 Task: Add an event with the title Third Meeting with John, date '2023/11/03', time 8:50 AM to 10:50 AMand add a description: Participants will learn how to structure their presentations in a clear and logical manner. They will explore techniques for capturing audience attention, developing a compelling opening, organizing content effectively, and delivering a memorable closing., put the event into Blue category, logged in from the account softage.8@softage.netand send the event invitation to softage.9@softage.net and softage.10@softage.net. Set a reminder for the event 192 day before
Action: Mouse moved to (90, 131)
Screenshot: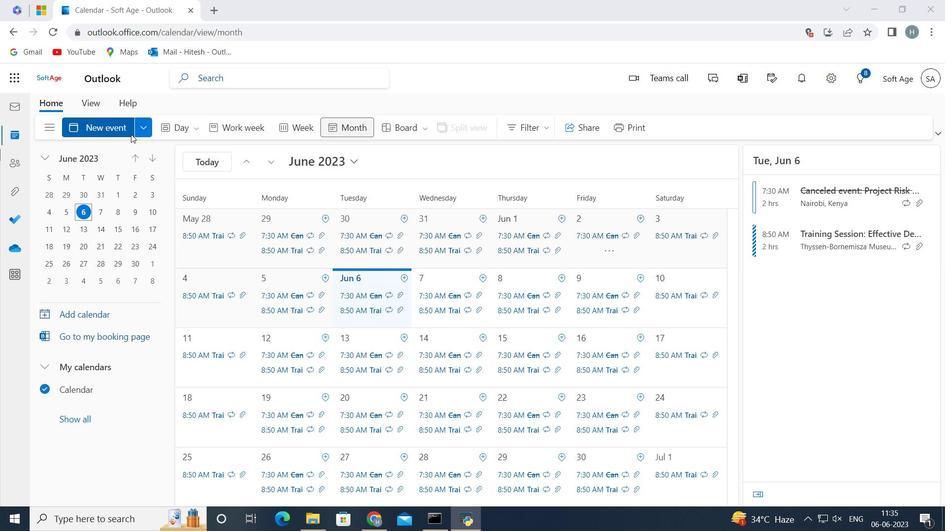 
Action: Mouse pressed left at (90, 131)
Screenshot: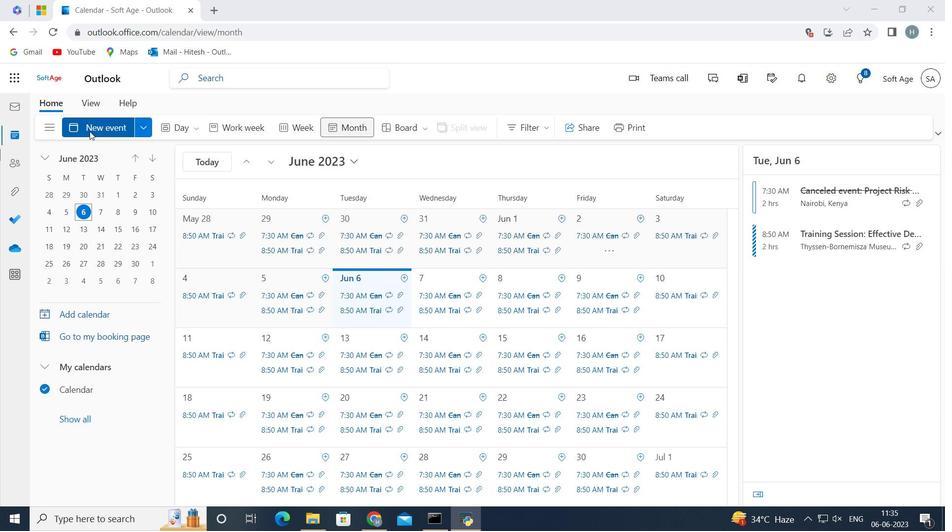 
Action: Mouse moved to (346, 211)
Screenshot: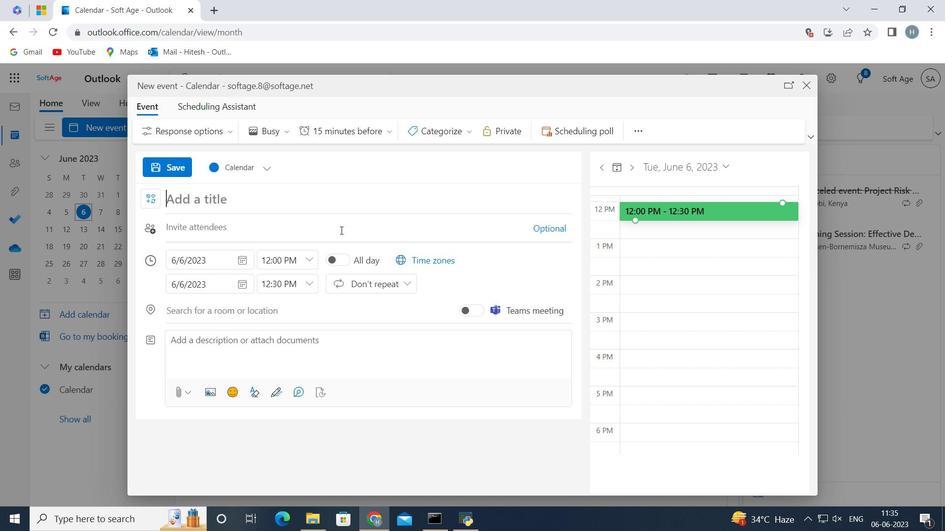 
Action: Mouse pressed left at (346, 211)
Screenshot: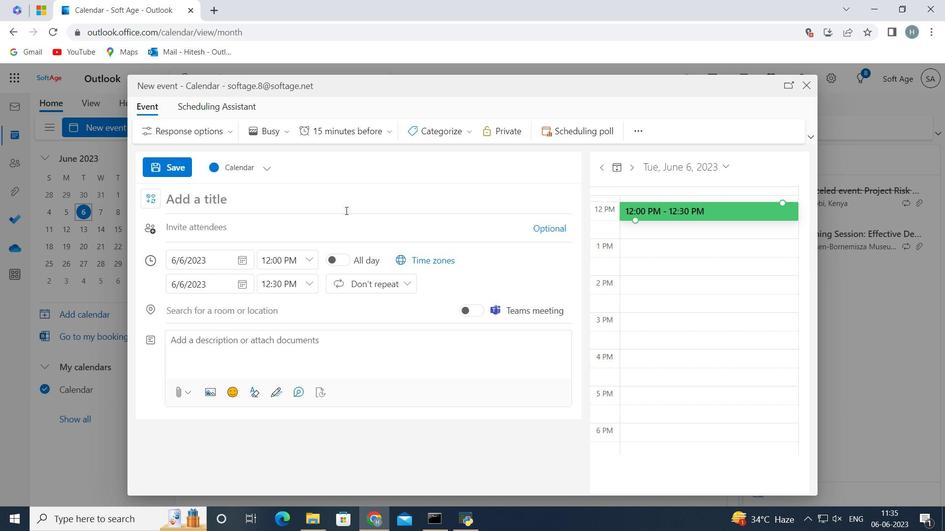 
Action: Mouse moved to (346, 210)
Screenshot: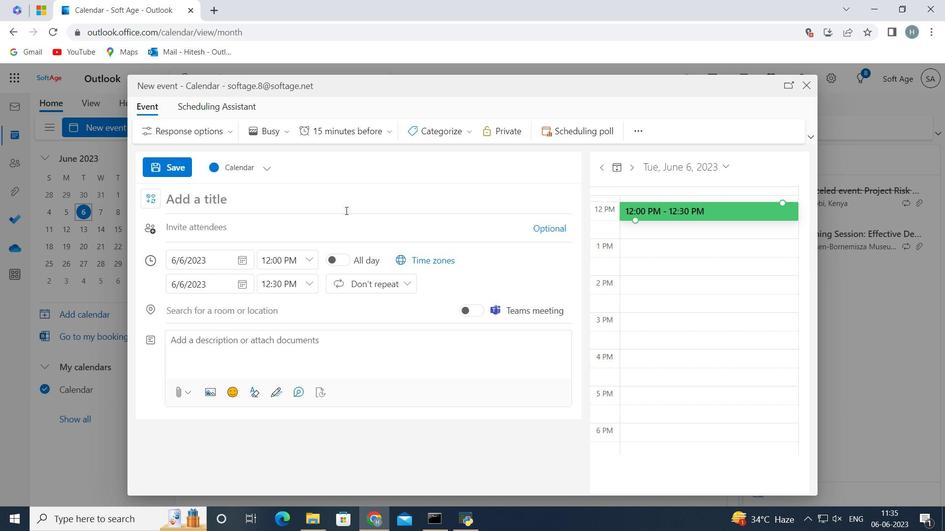 
Action: Key pressed <Key.shift>Third<Key.space><Key.shift>Meeting<Key.space>with<Key.space><Key.shift>John<Key.space>
Screenshot: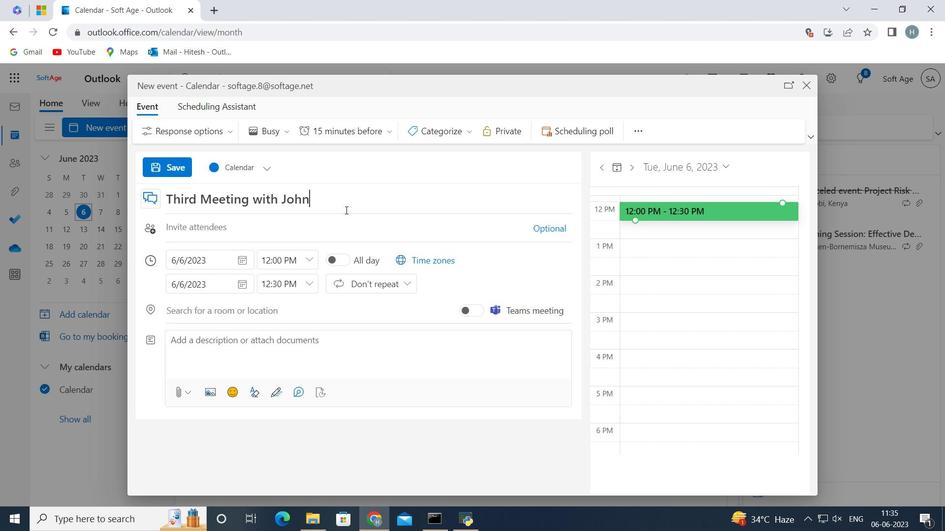 
Action: Mouse moved to (244, 255)
Screenshot: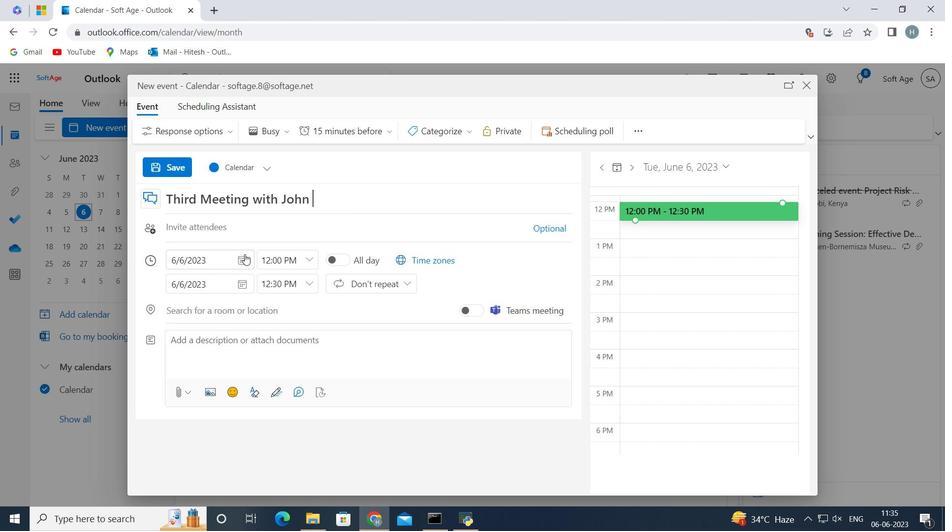 
Action: Mouse pressed left at (244, 255)
Screenshot: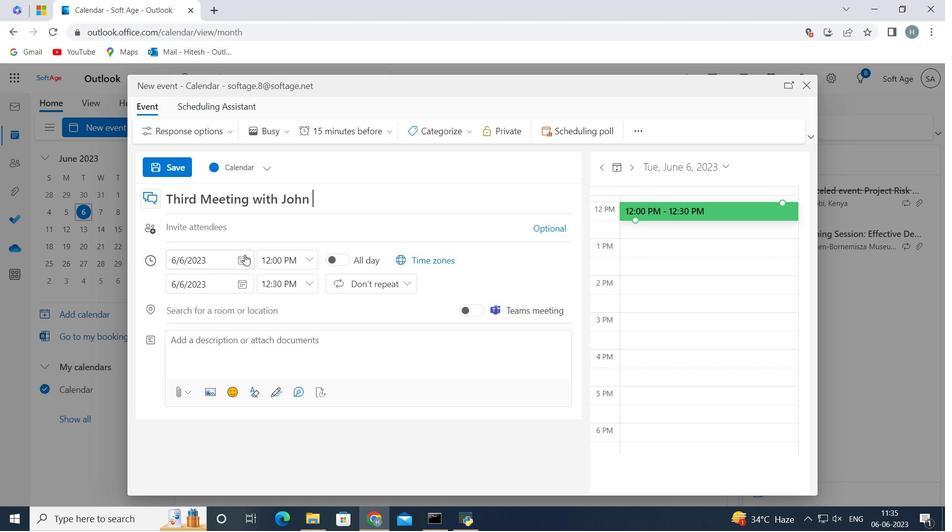 
Action: Mouse moved to (242, 286)
Screenshot: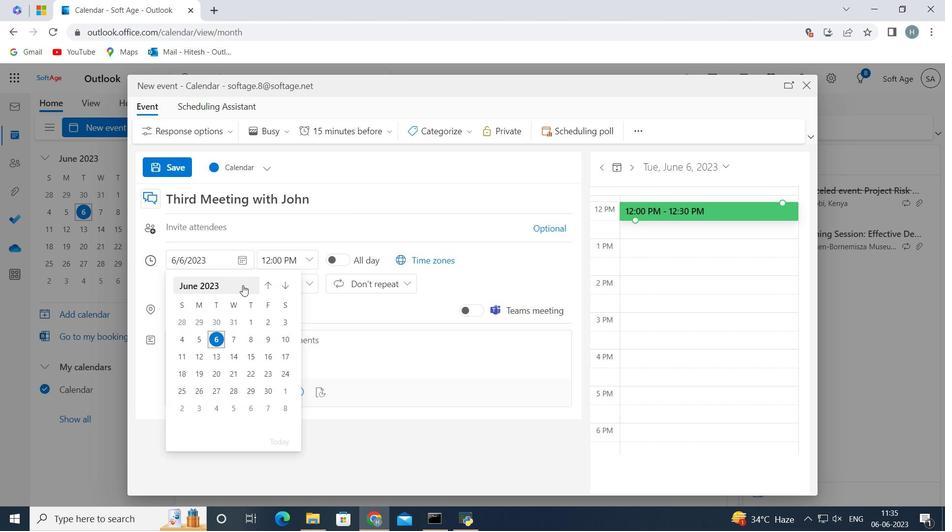 
Action: Mouse pressed left at (242, 286)
Screenshot: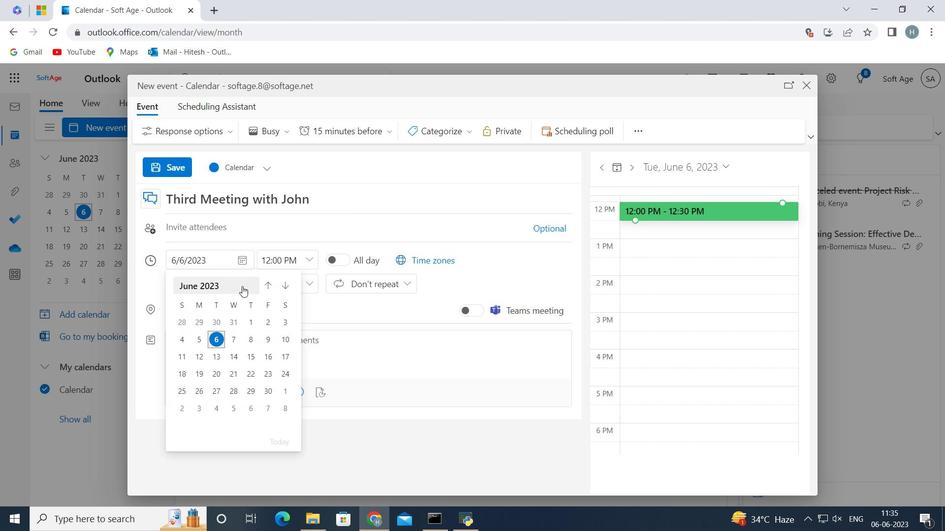 
Action: Mouse pressed left at (242, 286)
Screenshot: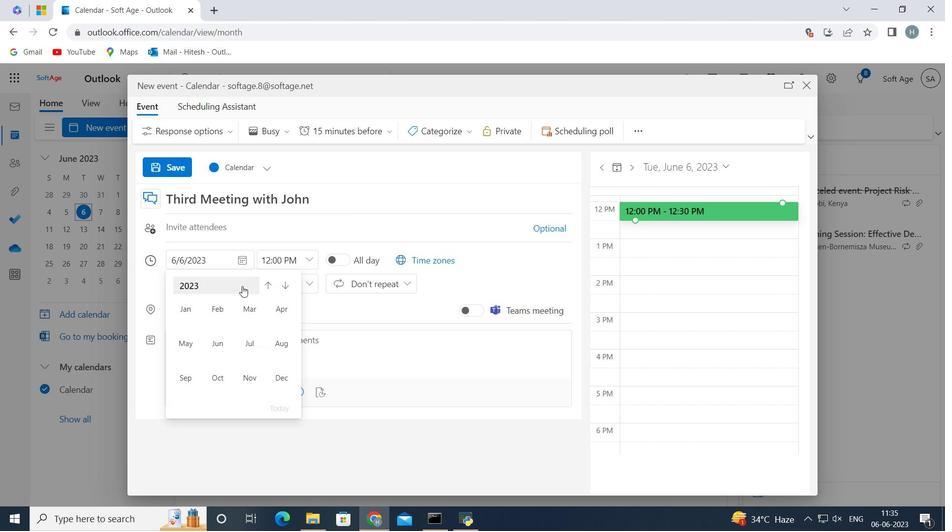 
Action: Mouse moved to (276, 315)
Screenshot: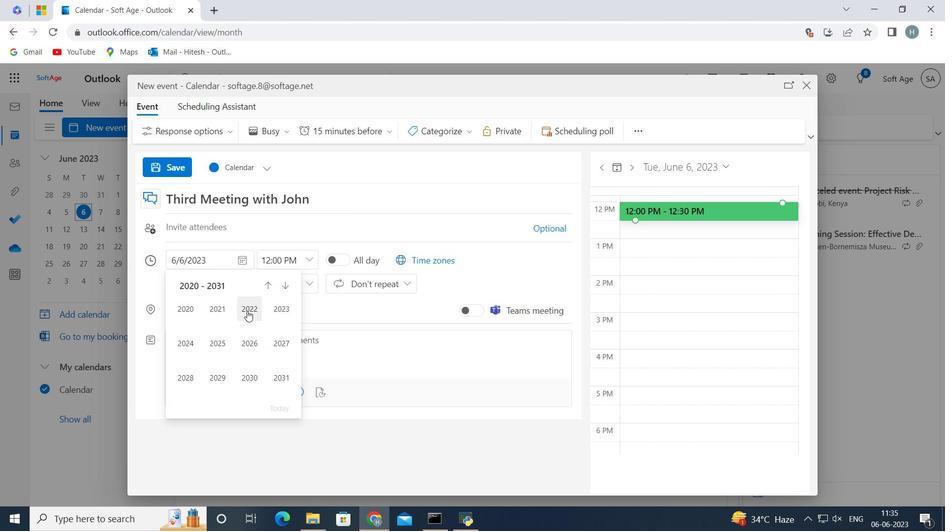 
Action: Mouse pressed left at (276, 315)
Screenshot: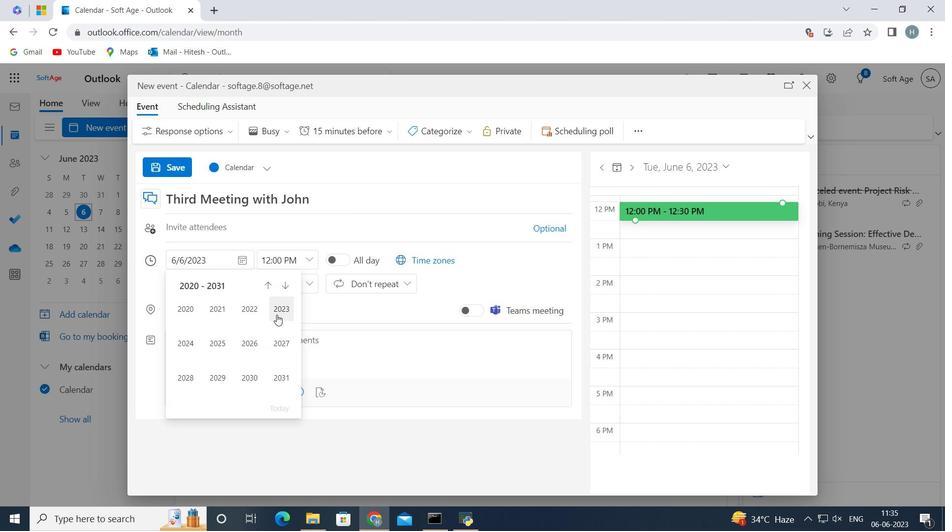 
Action: Mouse moved to (250, 380)
Screenshot: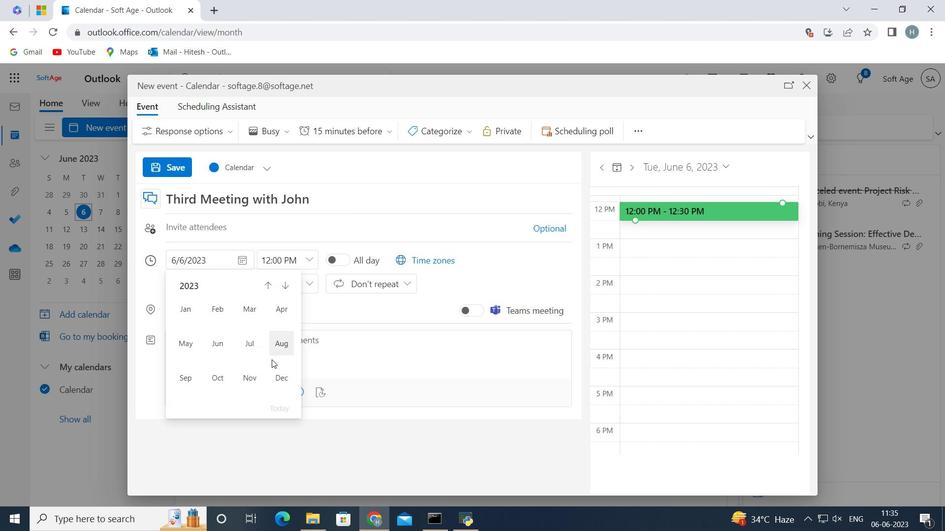 
Action: Mouse pressed left at (250, 380)
Screenshot: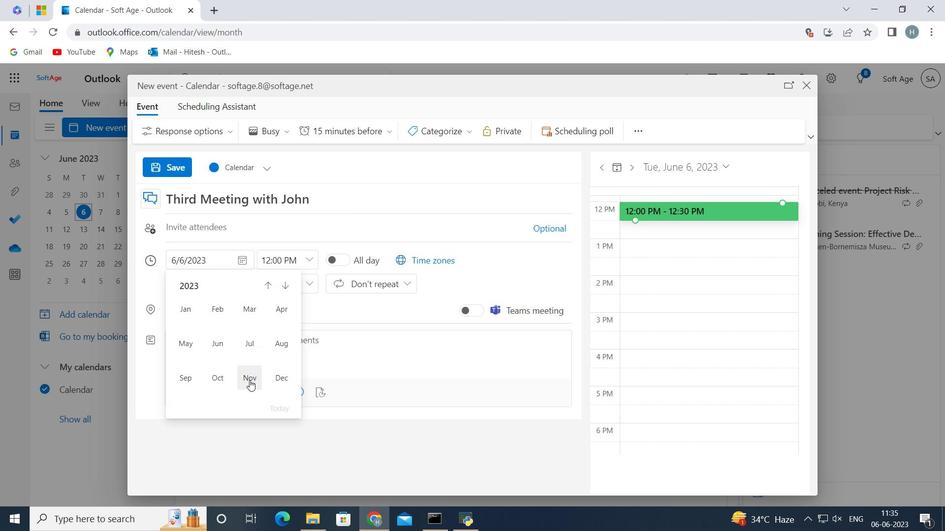 
Action: Mouse moved to (271, 324)
Screenshot: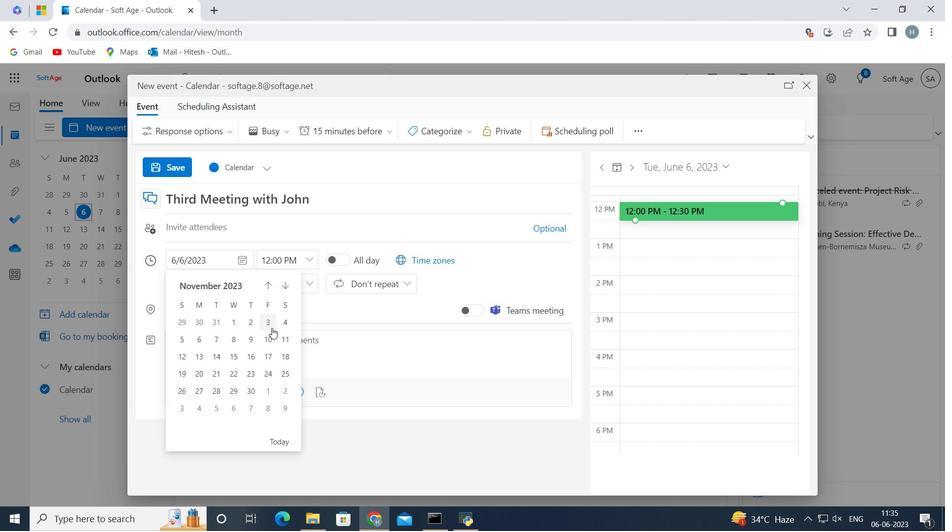 
Action: Mouse pressed left at (271, 324)
Screenshot: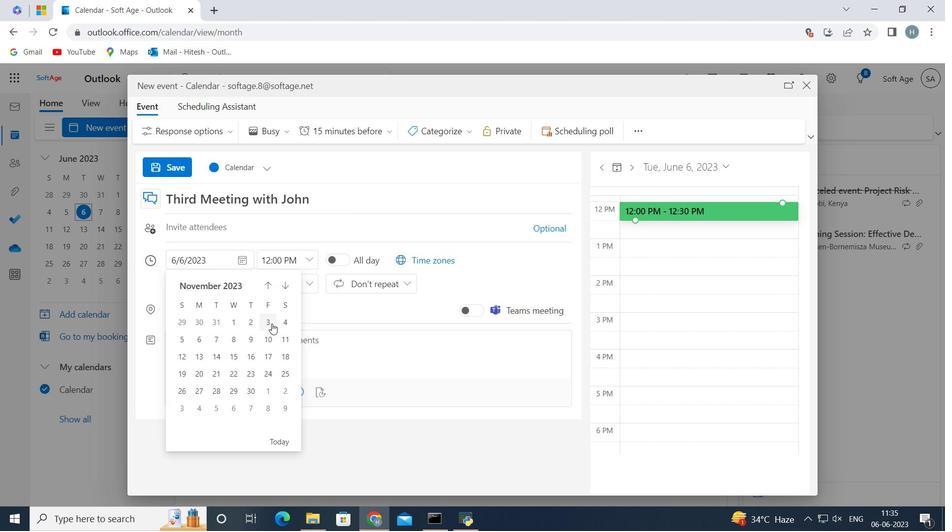 
Action: Mouse moved to (309, 261)
Screenshot: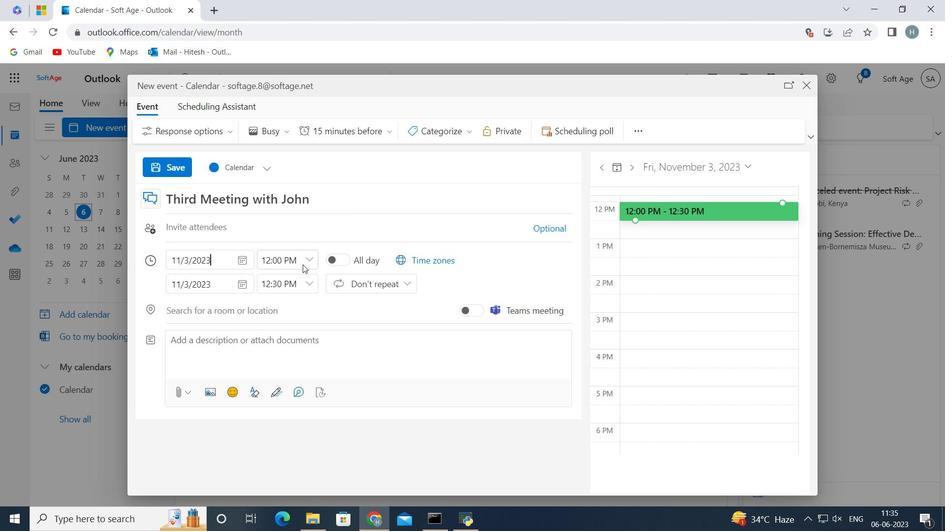 
Action: Mouse pressed left at (309, 261)
Screenshot: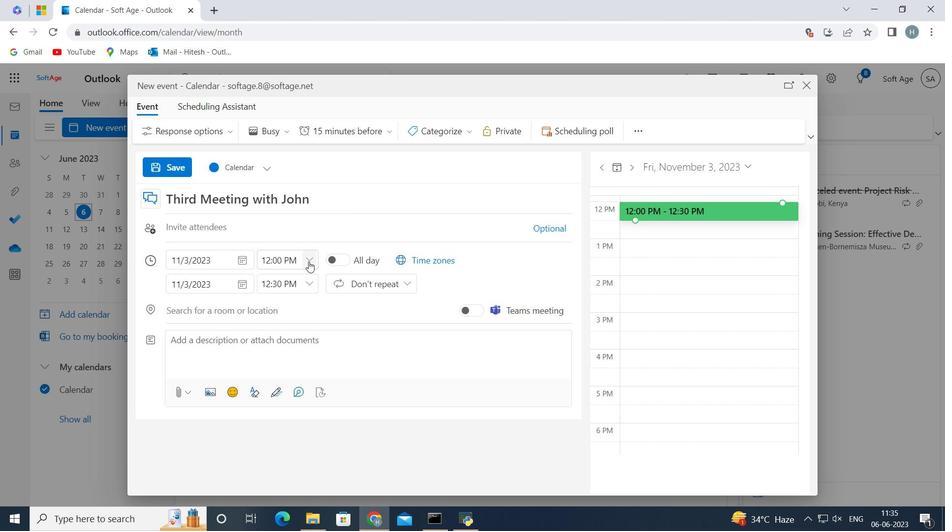 
Action: Mouse moved to (297, 319)
Screenshot: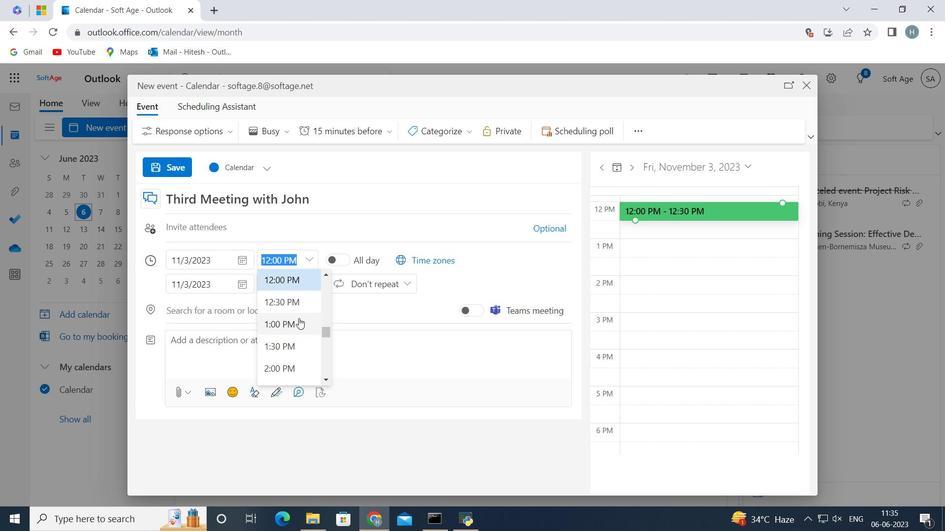 
Action: Mouse scrolled (297, 319) with delta (0, 0)
Screenshot: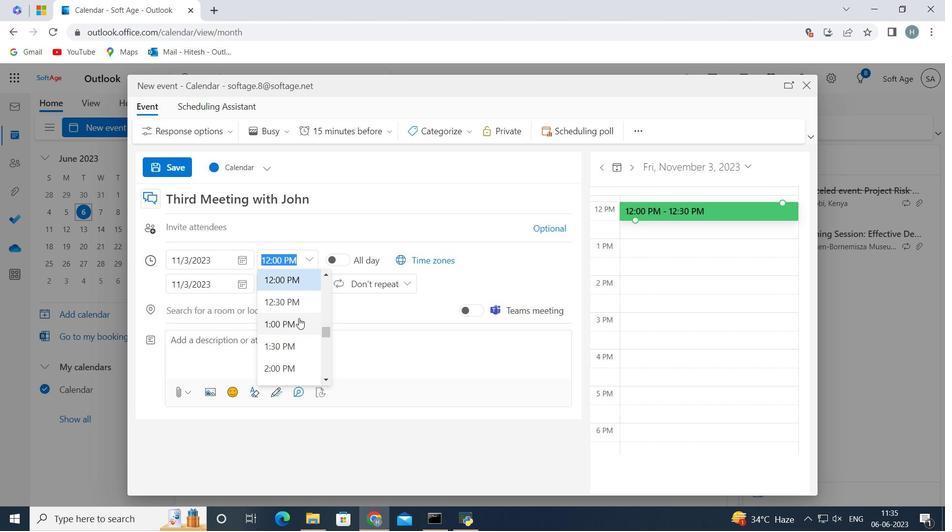 
Action: Mouse scrolled (297, 319) with delta (0, 0)
Screenshot: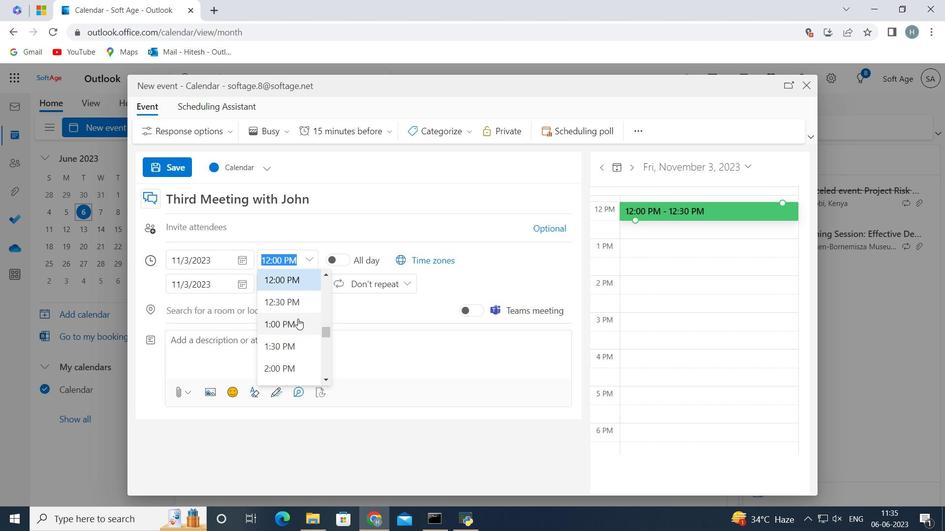 
Action: Mouse scrolled (297, 319) with delta (0, 0)
Screenshot: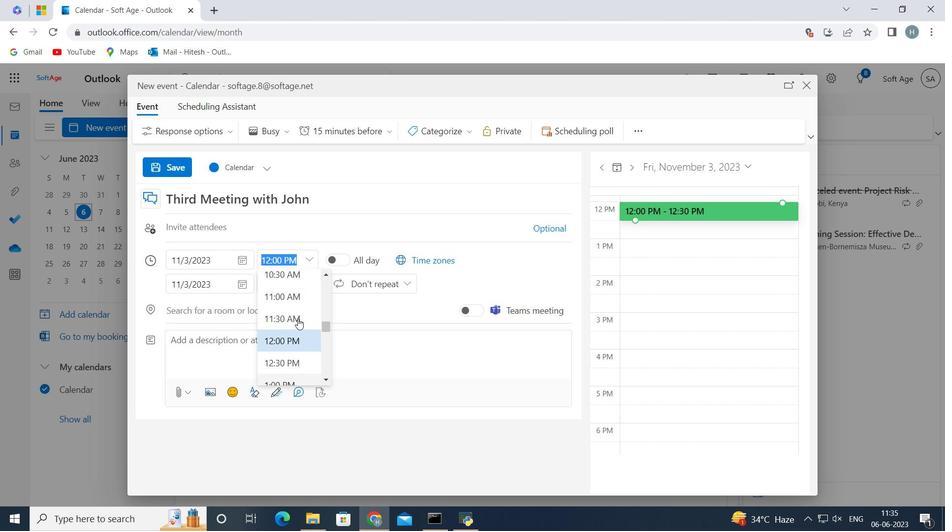 
Action: Mouse moved to (274, 306)
Screenshot: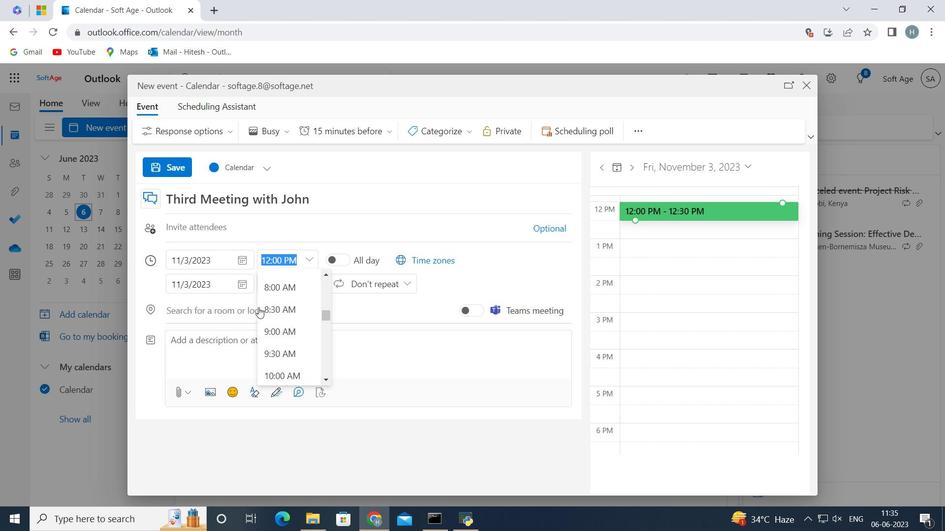 
Action: Mouse pressed left at (274, 306)
Screenshot: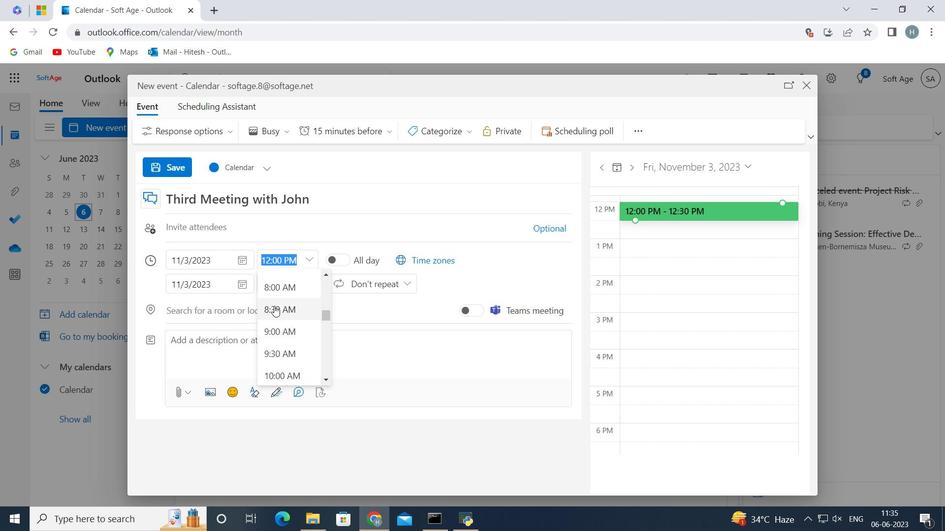 
Action: Mouse moved to (276, 256)
Screenshot: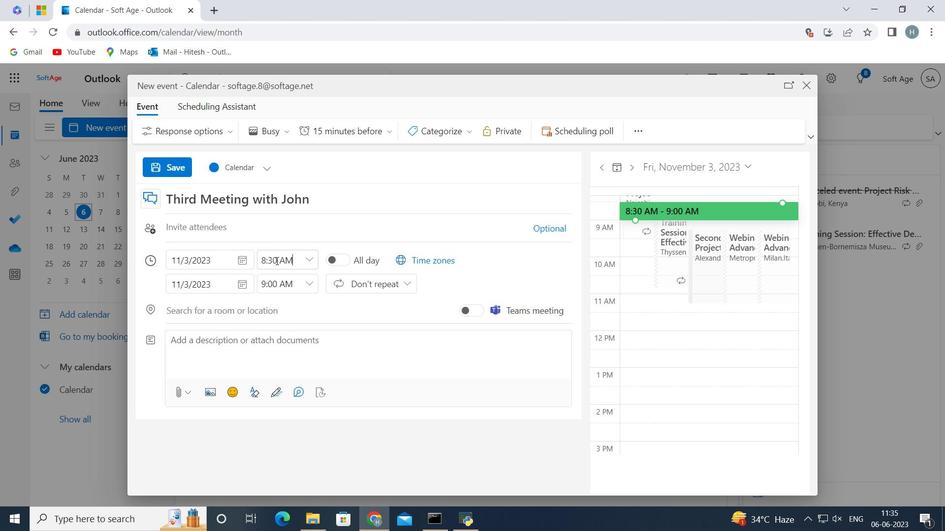 
Action: Mouse pressed left at (276, 256)
Screenshot: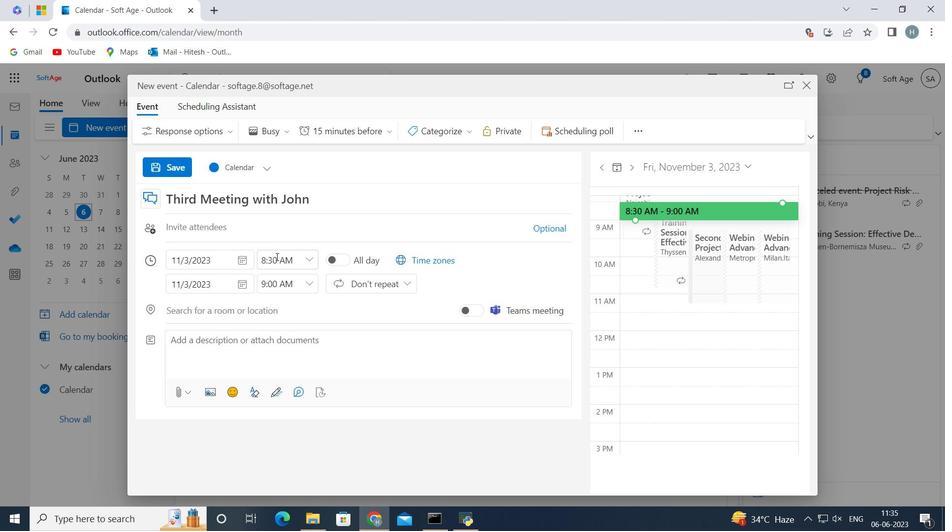 
Action: Mouse moved to (275, 256)
Screenshot: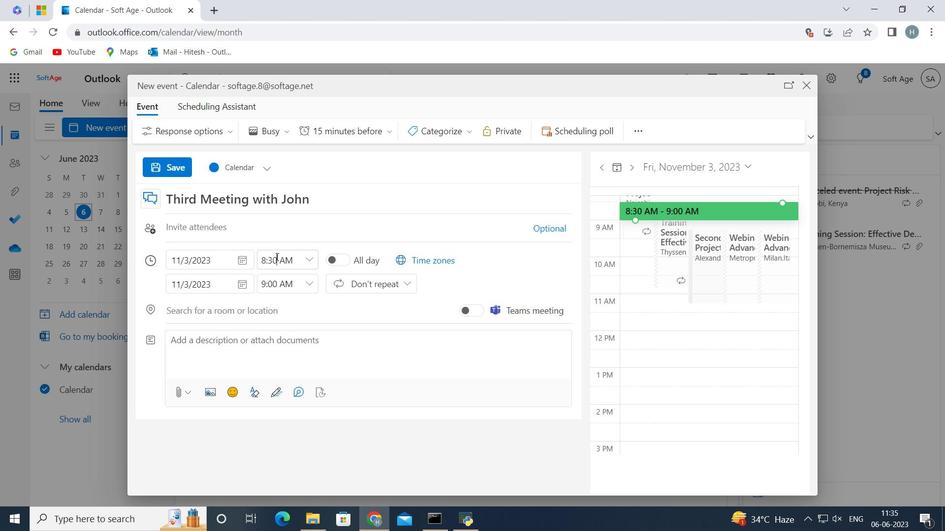 
Action: Key pressed <Key.backspace><Key.backspace>50
Screenshot: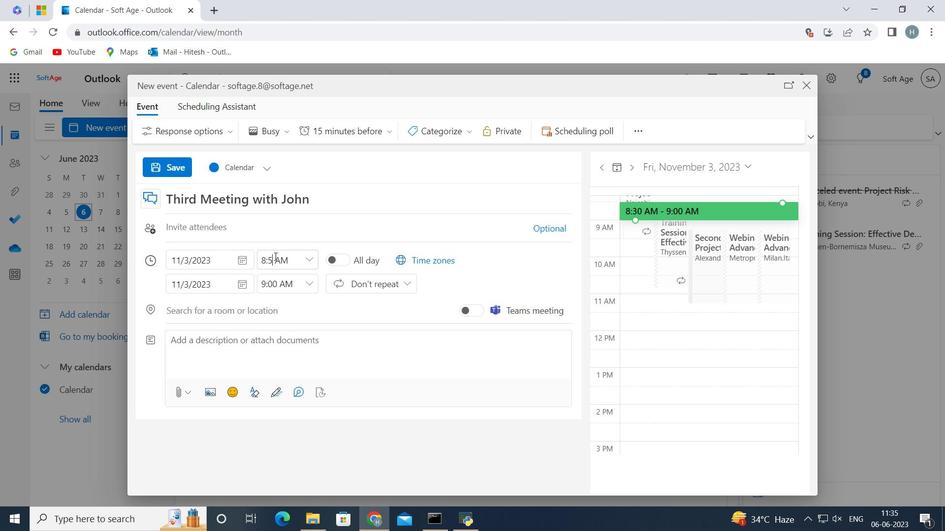 
Action: Mouse moved to (308, 280)
Screenshot: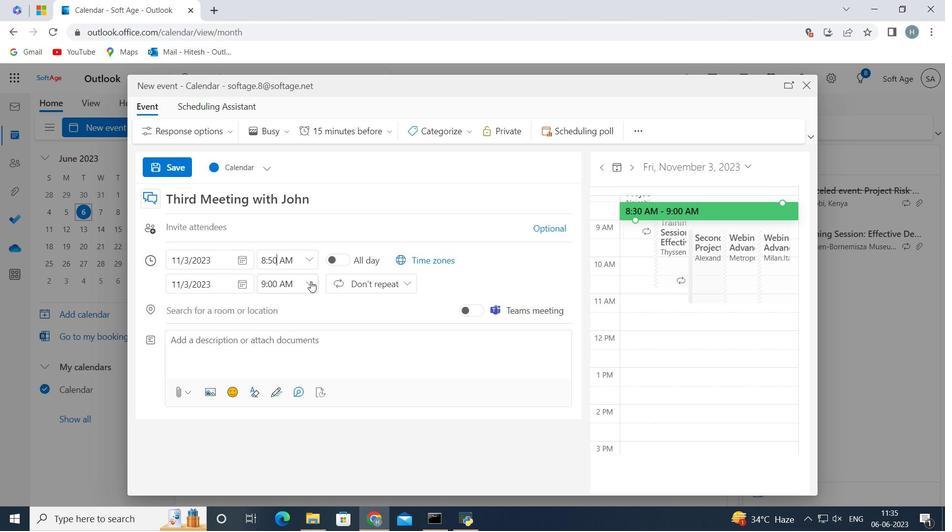 
Action: Mouse pressed left at (308, 280)
Screenshot: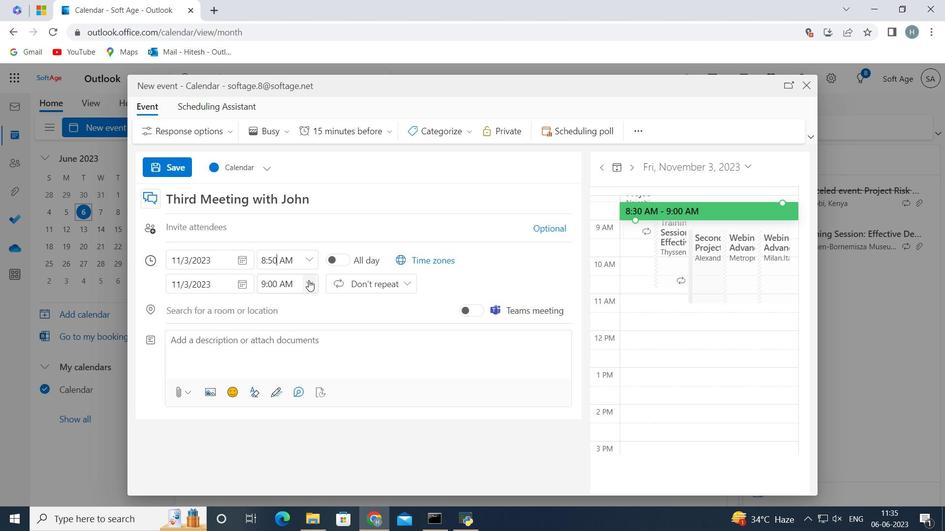 
Action: Mouse moved to (302, 364)
Screenshot: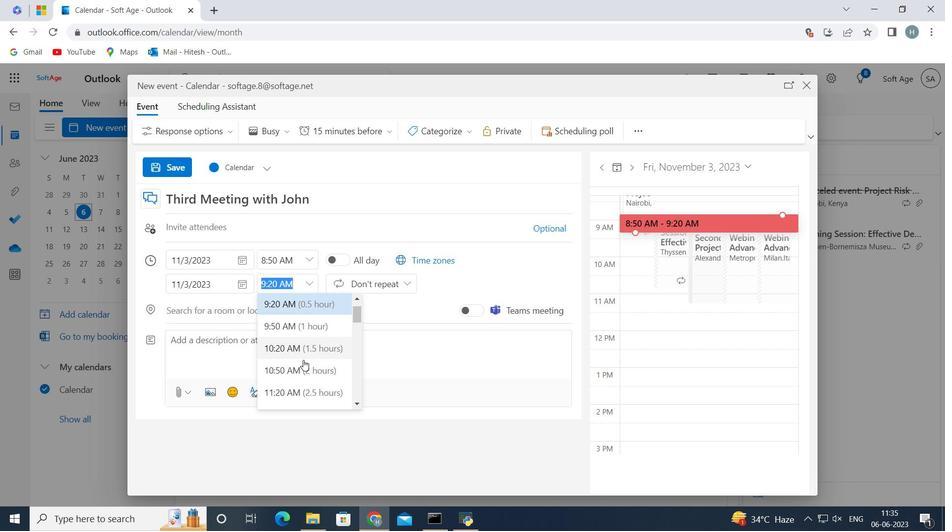 
Action: Mouse pressed left at (302, 364)
Screenshot: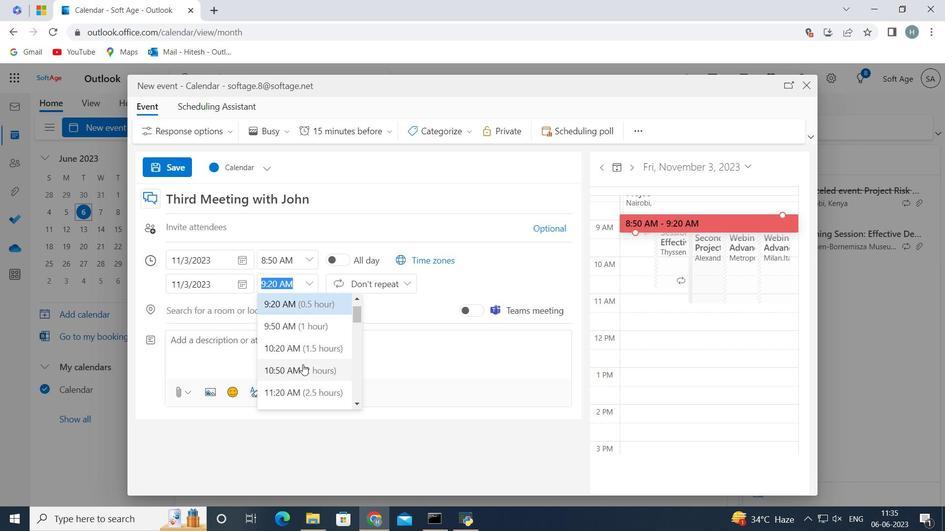 
Action: Mouse moved to (305, 344)
Screenshot: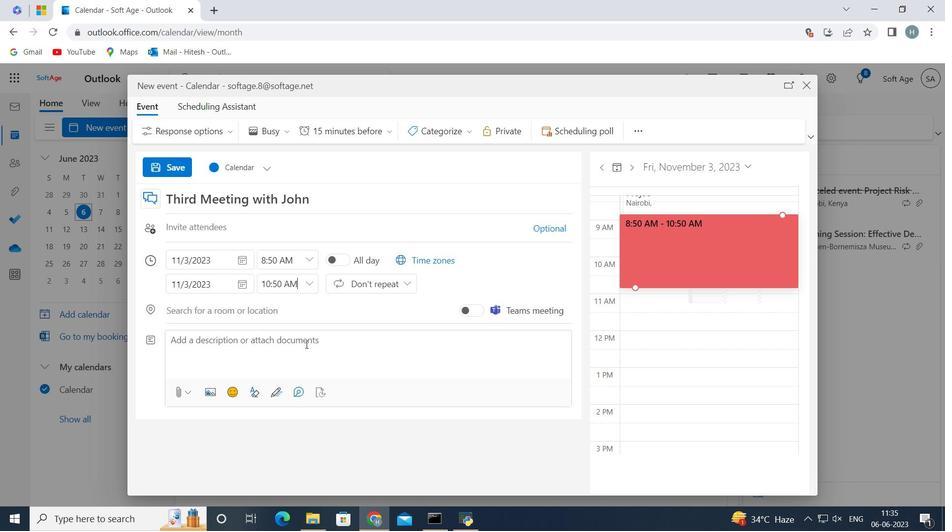 
Action: Mouse pressed left at (305, 344)
Screenshot: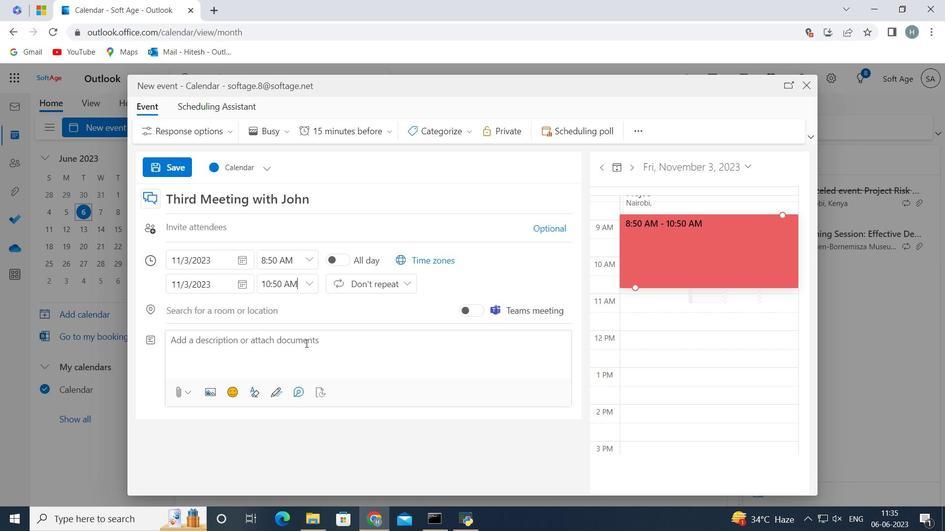 
Action: Key pressed <Key.shift>Participants<Key.space>will<Key.space>learn<Key.space>how<Key.space>to<Key.space>structure<Key.space>their<Key.space>presentations<Key.space>in<Key.space>a<Key.space>clear<Key.space>and<Key.space>logical<Key.space>manner.<Key.space><Key.shift>They<Key.space>will<Key.space>explore<Key.space>techniques<Key.space>for<Key.space>capturing<Key.space>audience<Key.space>attention,<Key.space>developing<Key.space>a<Key.space>compelling<Key.space>opening,<Key.space>organizing<Key.space>content<Key.space>effectively,<Key.space>and<Key.space>delivering<Key.space>a<Key.space>memorable<Key.space>closing.<Key.space>
Screenshot: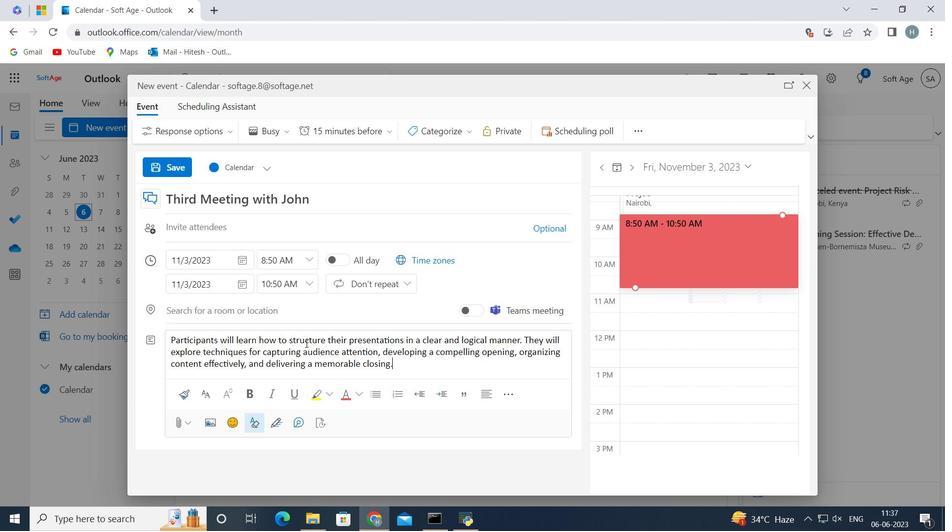 
Action: Mouse moved to (460, 127)
Screenshot: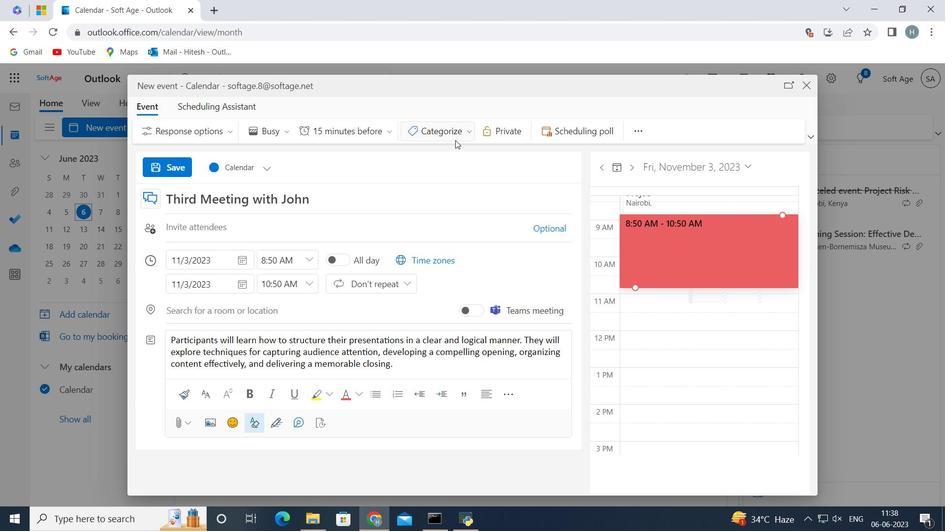 
Action: Mouse pressed left at (460, 127)
Screenshot: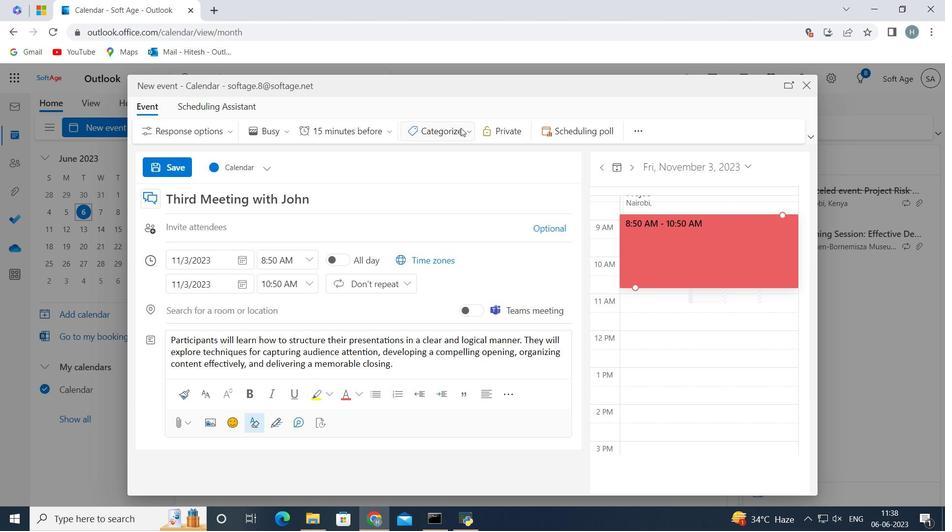 
Action: Mouse moved to (472, 154)
Screenshot: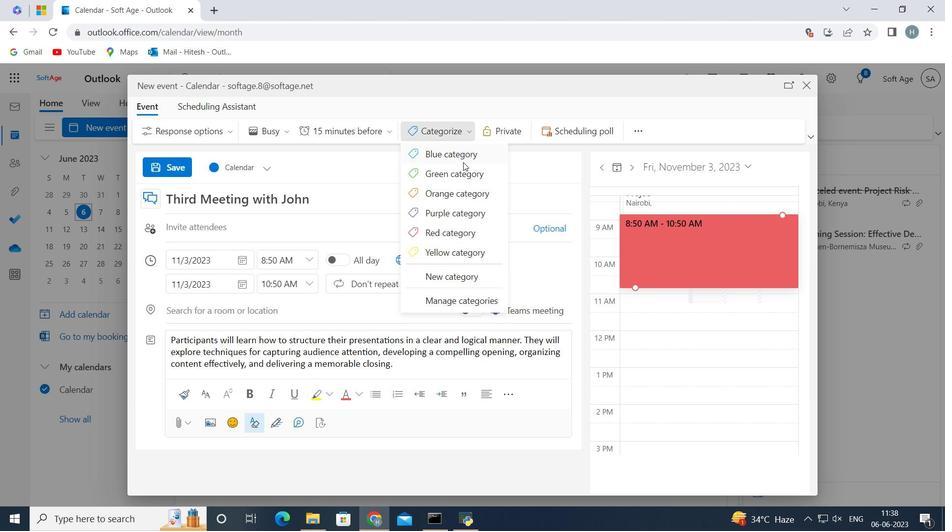 
Action: Mouse pressed left at (472, 154)
Screenshot: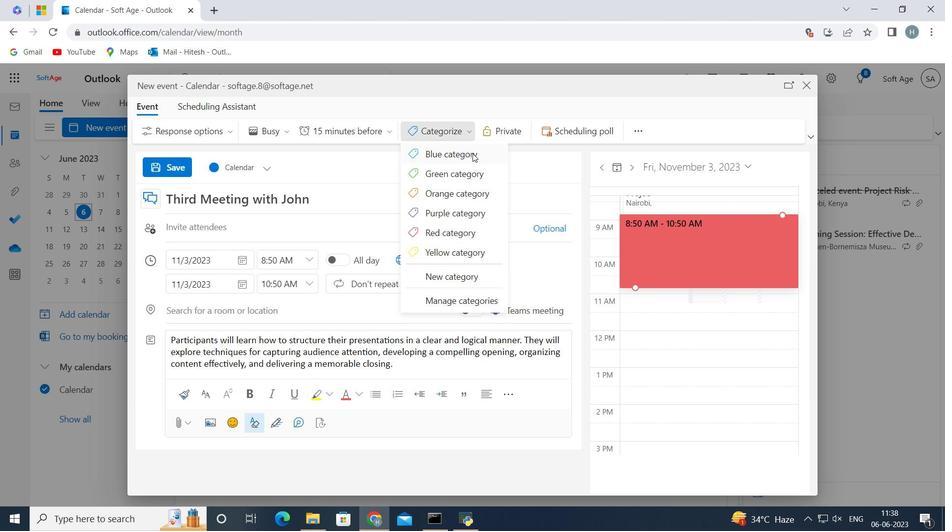 
Action: Mouse moved to (292, 235)
Screenshot: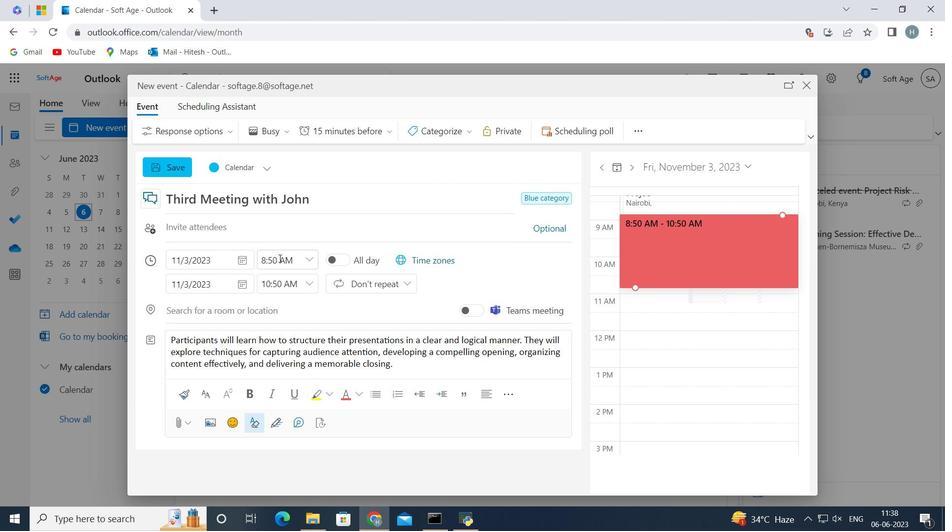 
Action: Mouse pressed left at (292, 235)
Screenshot: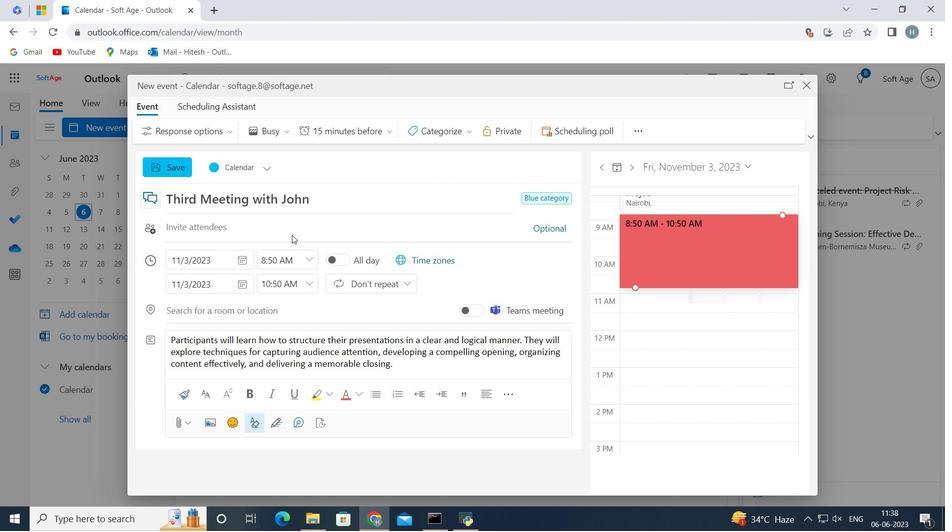 
Action: Key pressed softage.9<Key.shift>@softage.net
Screenshot: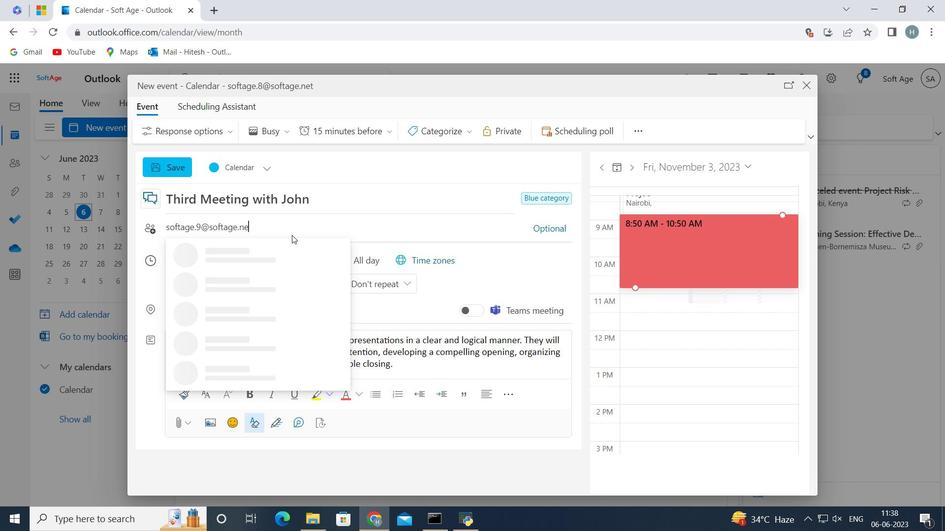 
Action: Mouse moved to (245, 258)
Screenshot: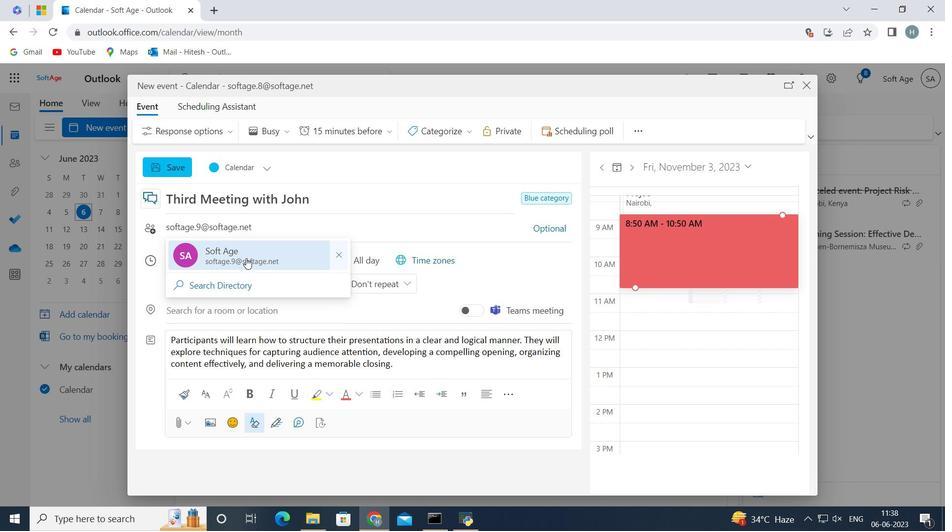 
Action: Mouse pressed left at (245, 258)
Screenshot: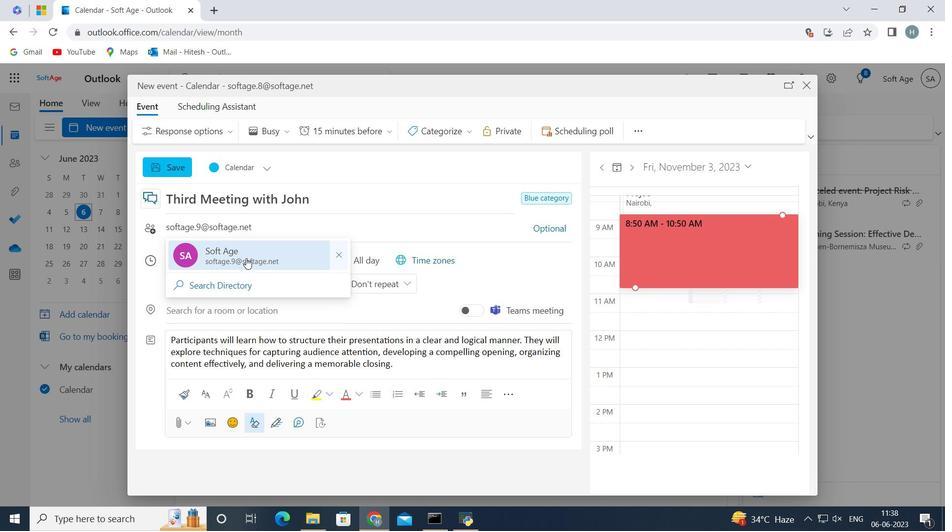 
Action: Key pressed softage.10<Key.shift>@s
Screenshot: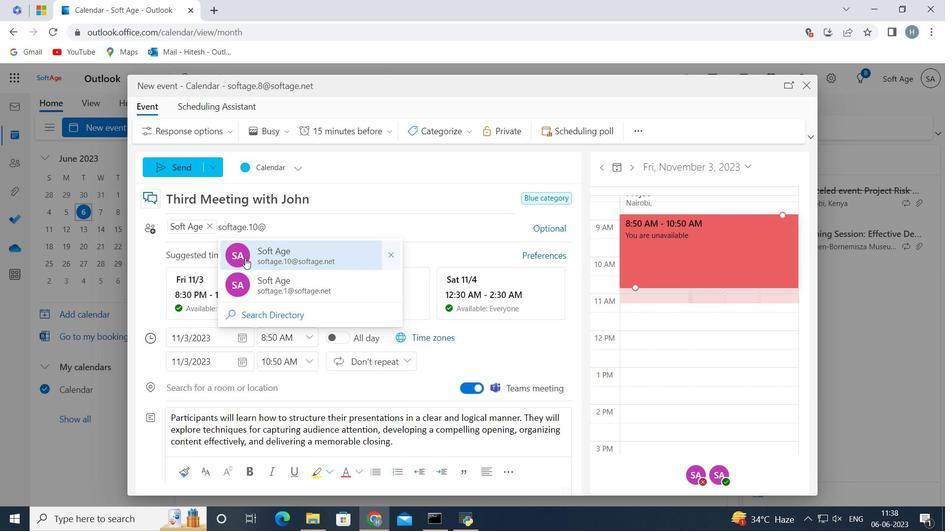 
Action: Mouse moved to (245, 257)
Screenshot: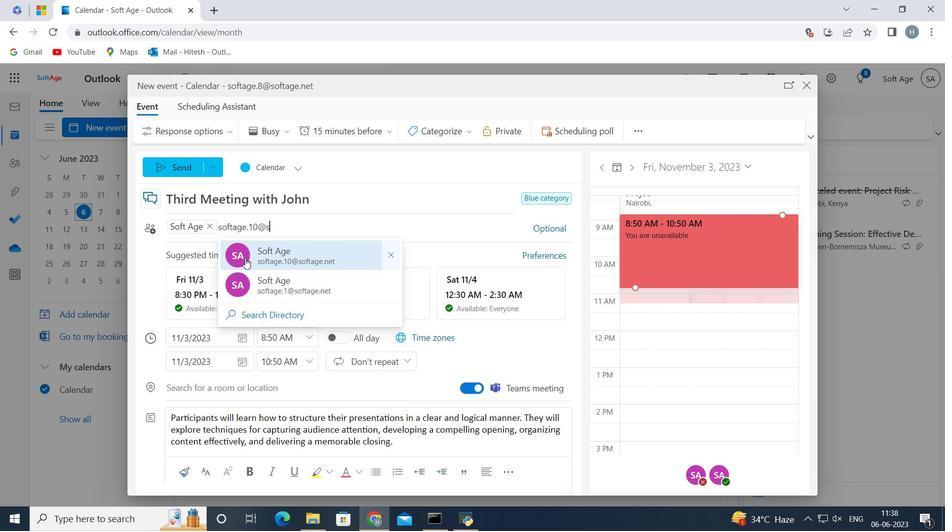 
Action: Key pressed oftage.net
Screenshot: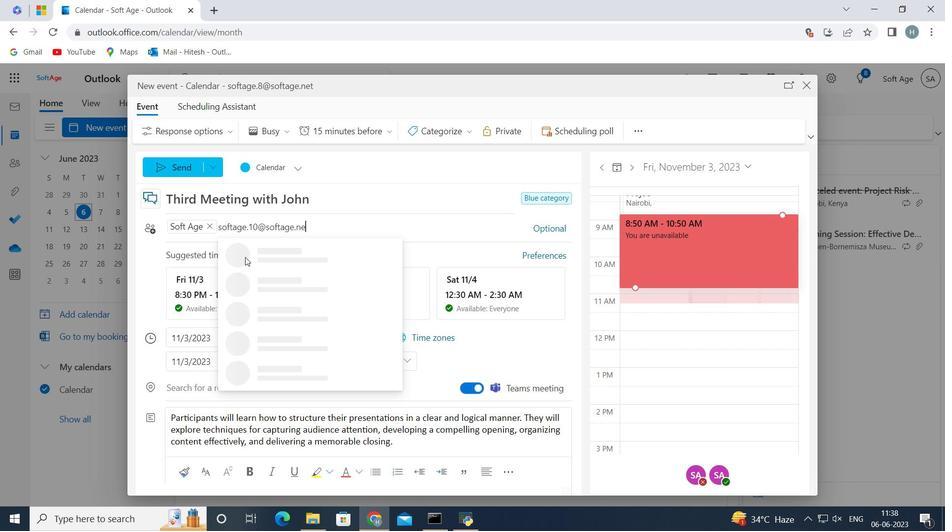 
Action: Mouse moved to (273, 254)
Screenshot: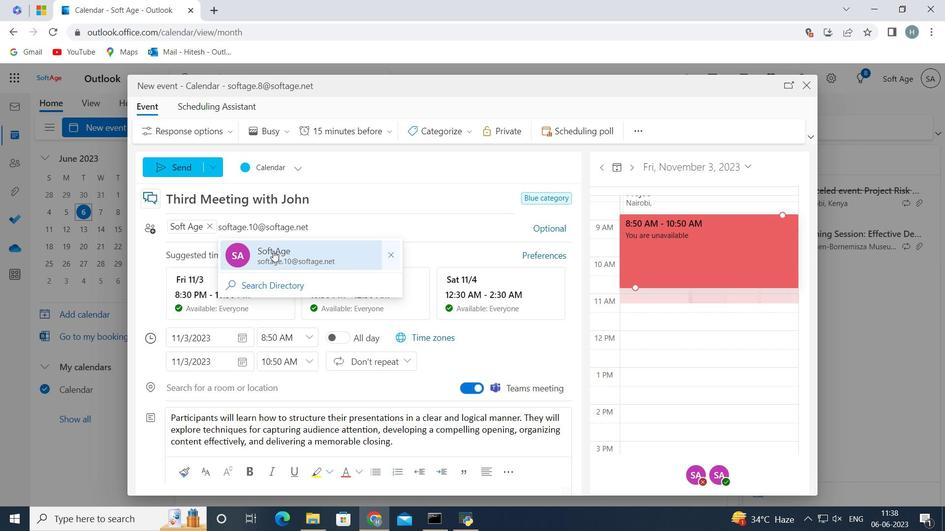 
Action: Mouse pressed left at (273, 254)
Screenshot: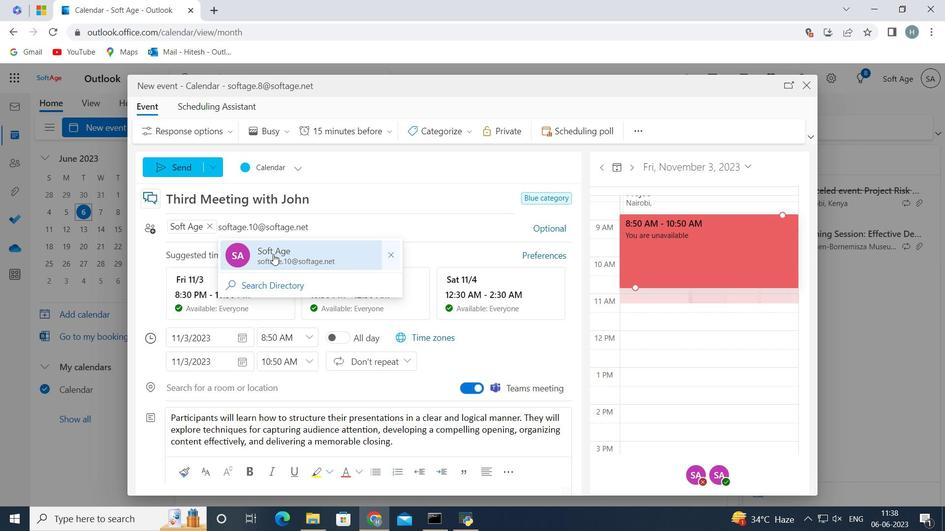 
Action: Mouse moved to (362, 129)
Screenshot: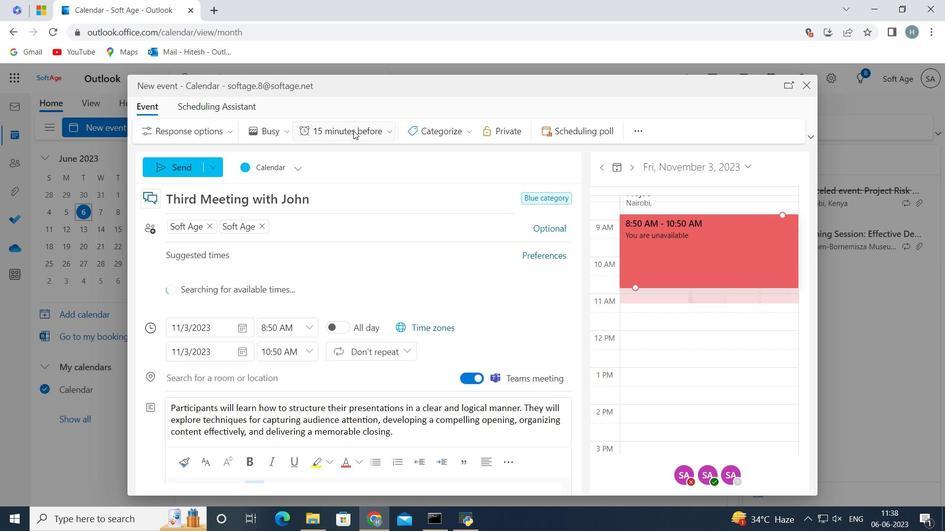 
Action: Mouse pressed left at (362, 129)
Screenshot: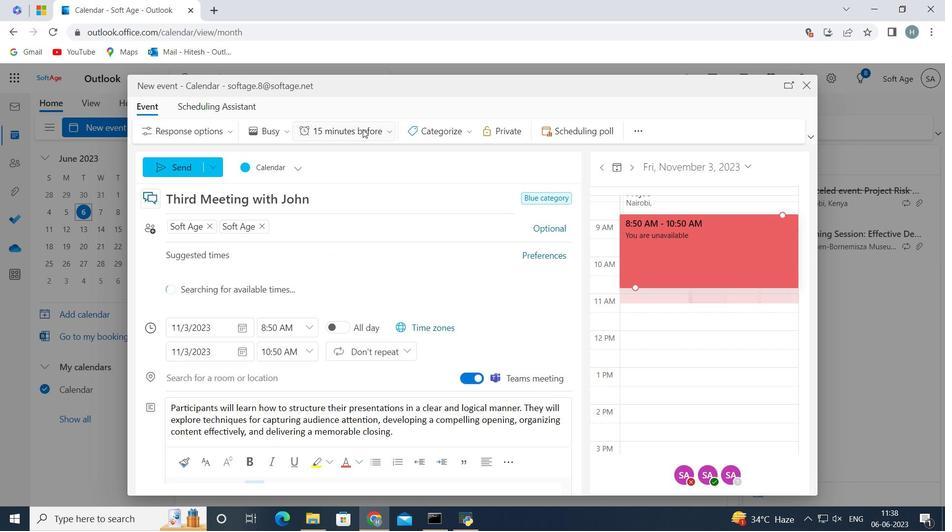 
Action: Mouse moved to (351, 376)
Screenshot: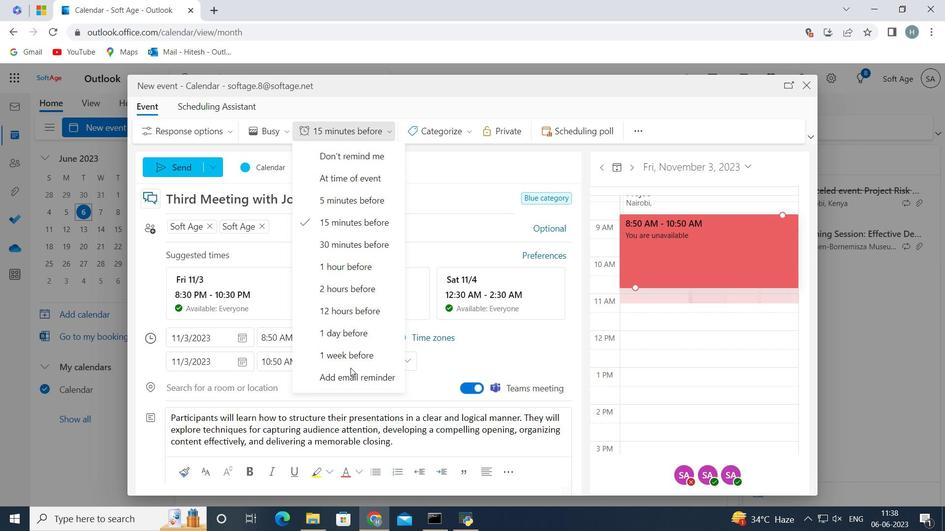 
Action: Mouse pressed left at (351, 376)
Screenshot: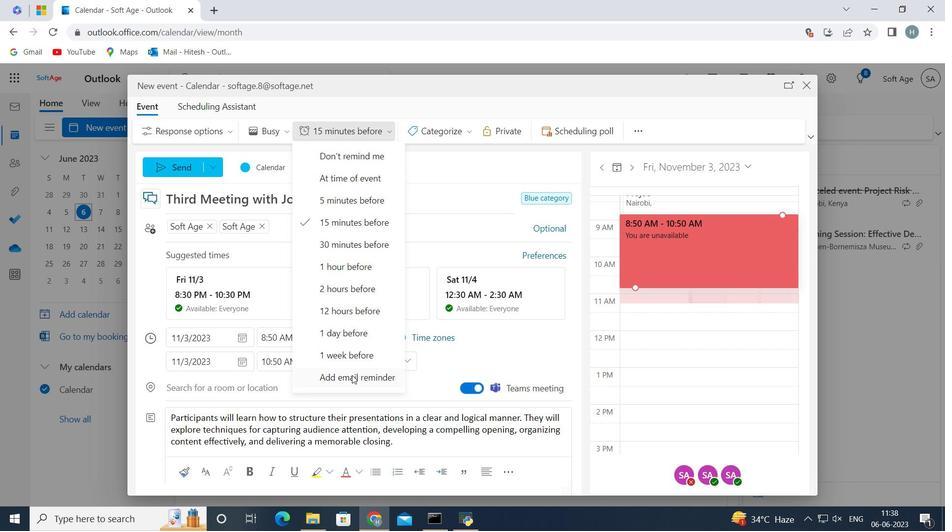 
Action: Mouse moved to (360, 200)
Screenshot: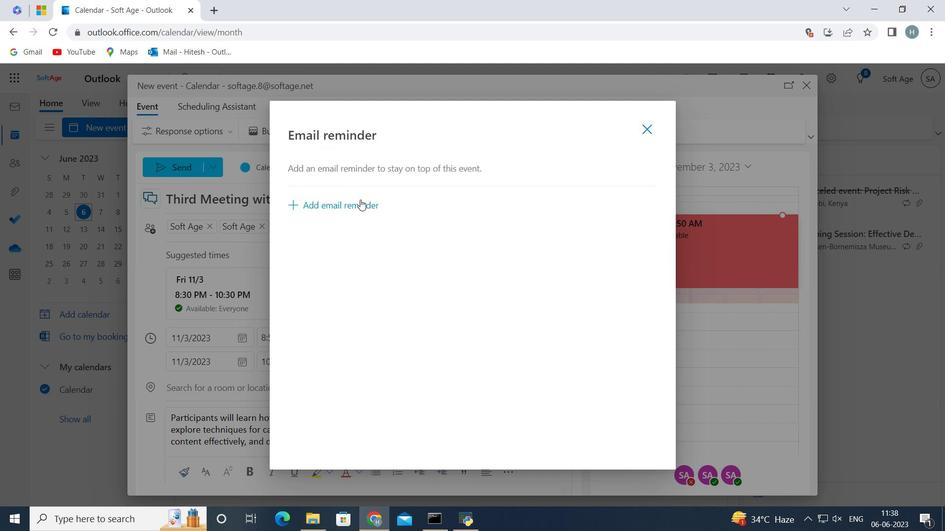 
Action: Mouse pressed left at (360, 200)
Screenshot: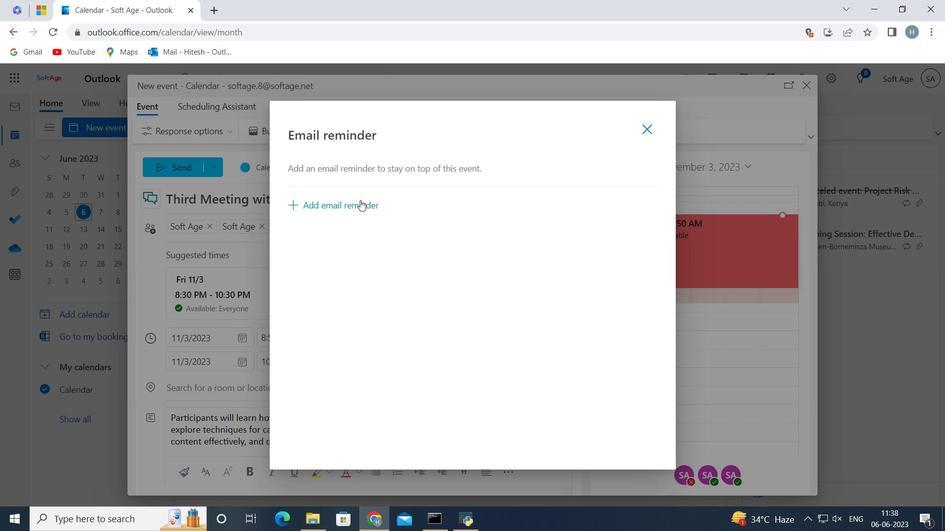 
Action: Mouse moved to (394, 194)
Screenshot: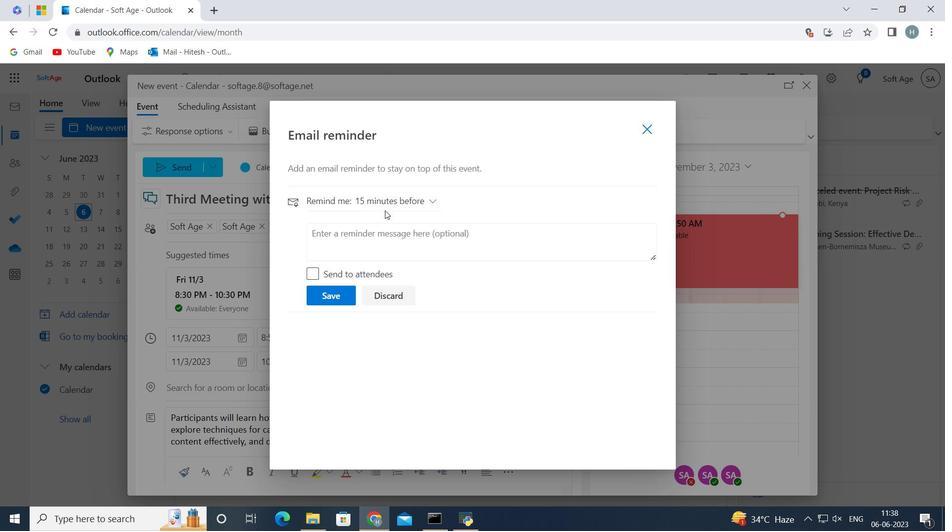 
Action: Mouse pressed left at (394, 194)
Screenshot: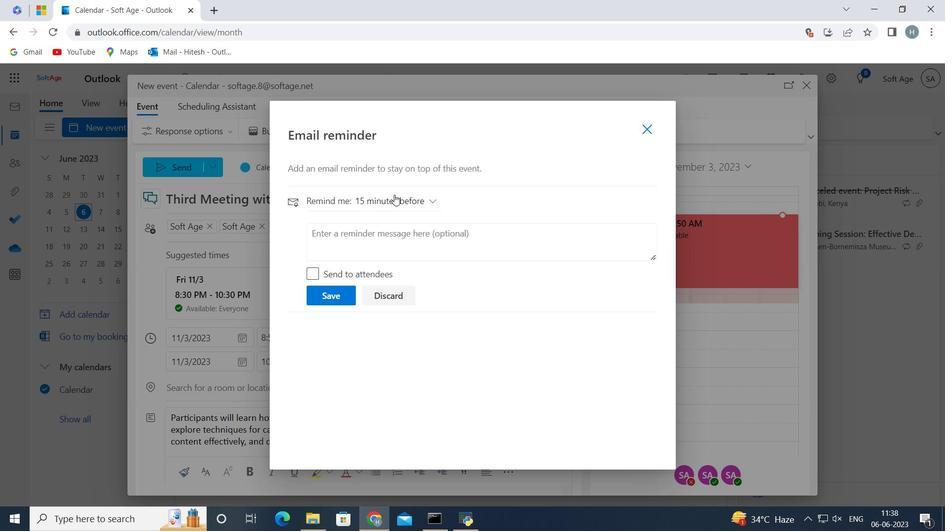 
Action: Mouse moved to (394, 200)
Screenshot: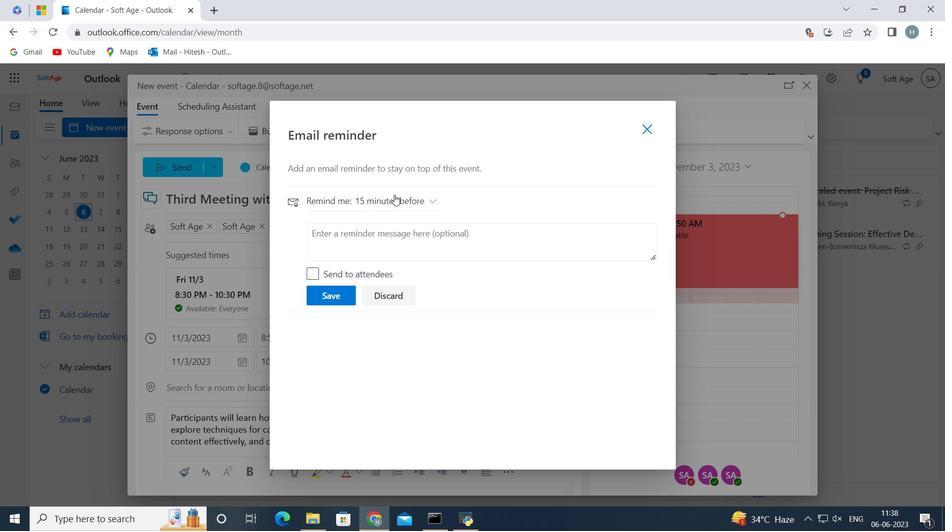 
Action: Mouse pressed left at (394, 200)
Screenshot: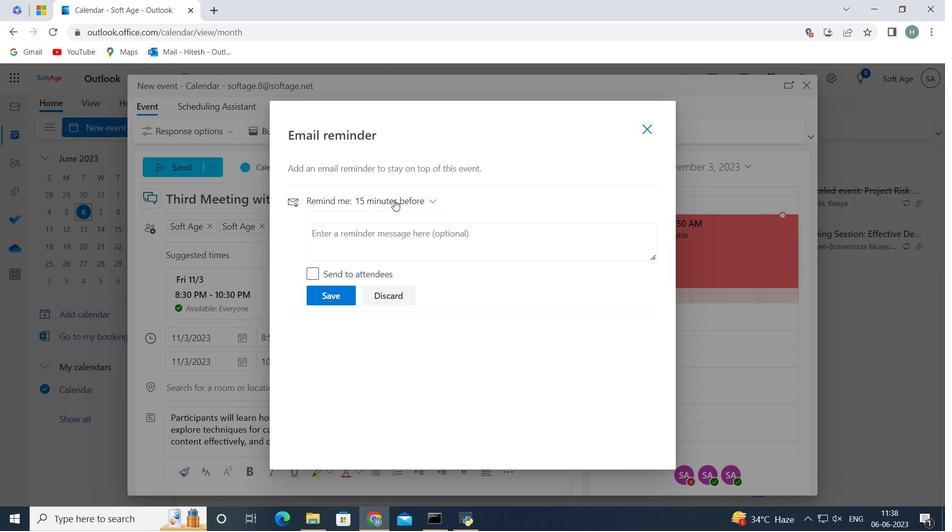 
Action: Mouse moved to (383, 419)
Screenshot: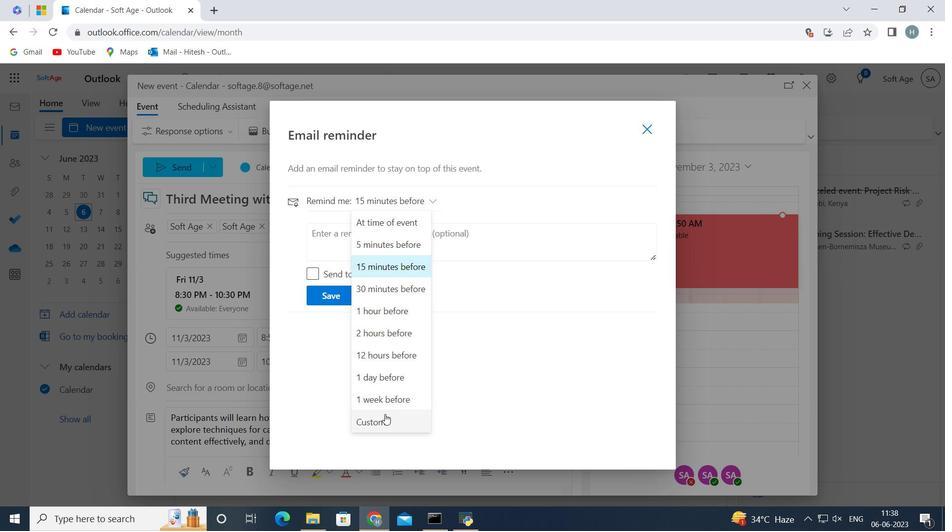 
Action: Mouse pressed left at (383, 419)
Screenshot: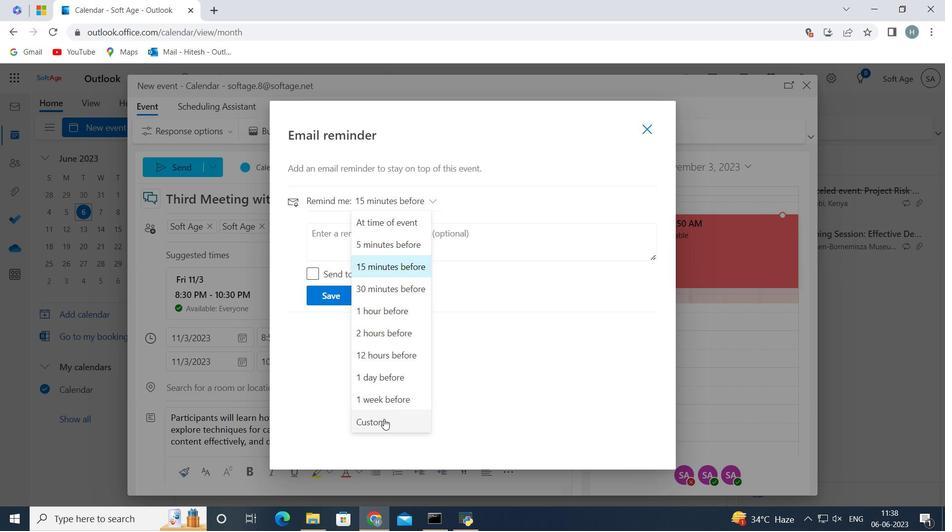 
Action: Mouse moved to (382, 270)
Screenshot: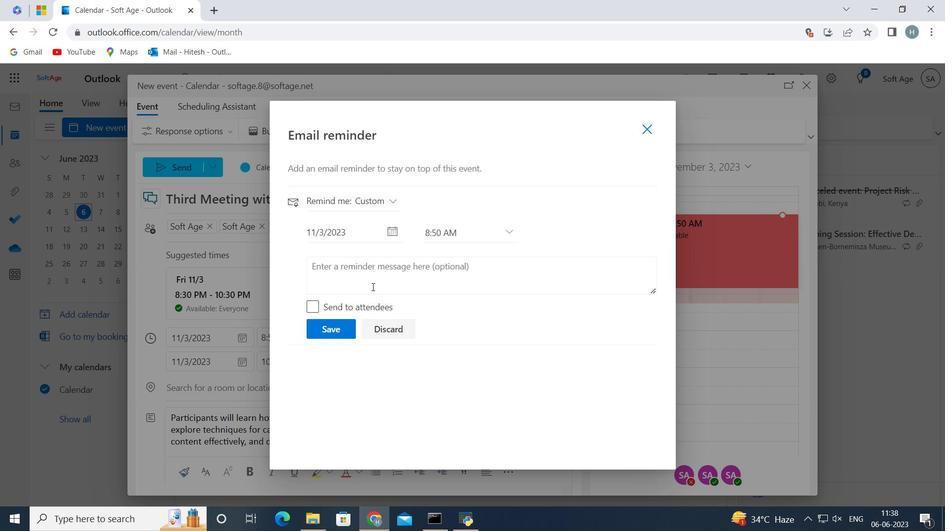 
Action: Mouse pressed left at (382, 270)
Screenshot: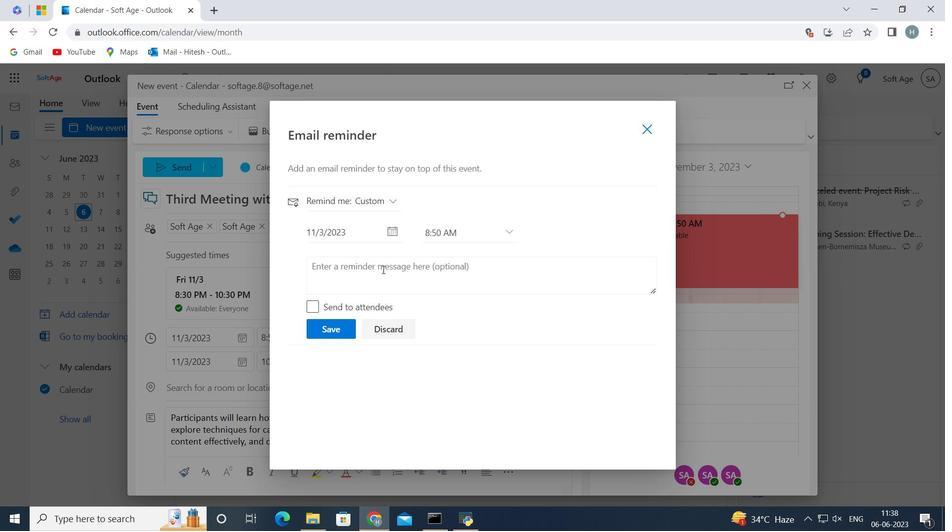 
Action: Key pressed 192<Key.space>day<Key.space>before
Screenshot: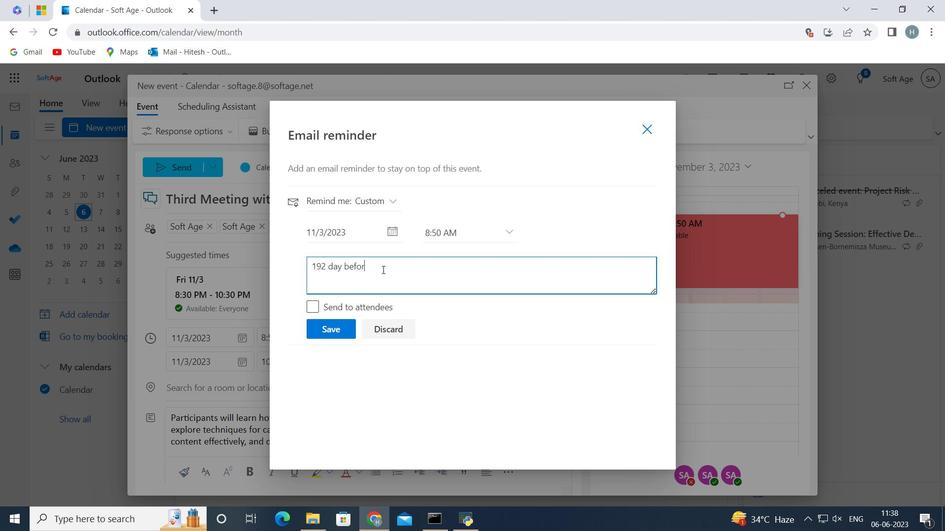 
Action: Mouse moved to (335, 325)
Screenshot: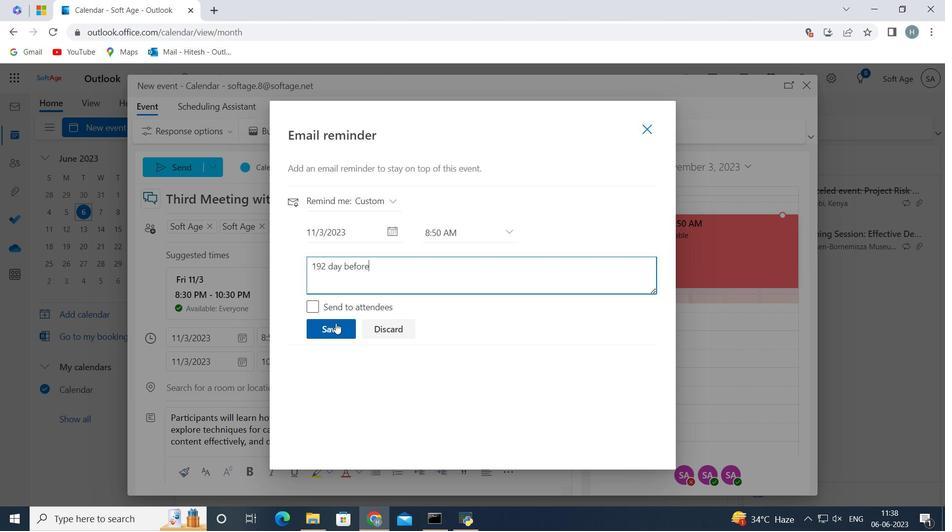 
Action: Mouse pressed left at (335, 325)
Screenshot: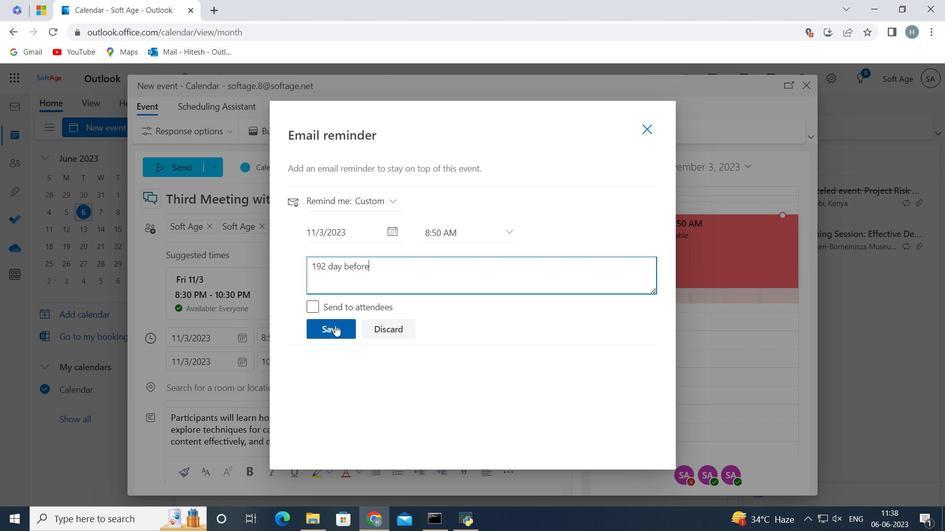 
Action: Mouse moved to (647, 127)
Screenshot: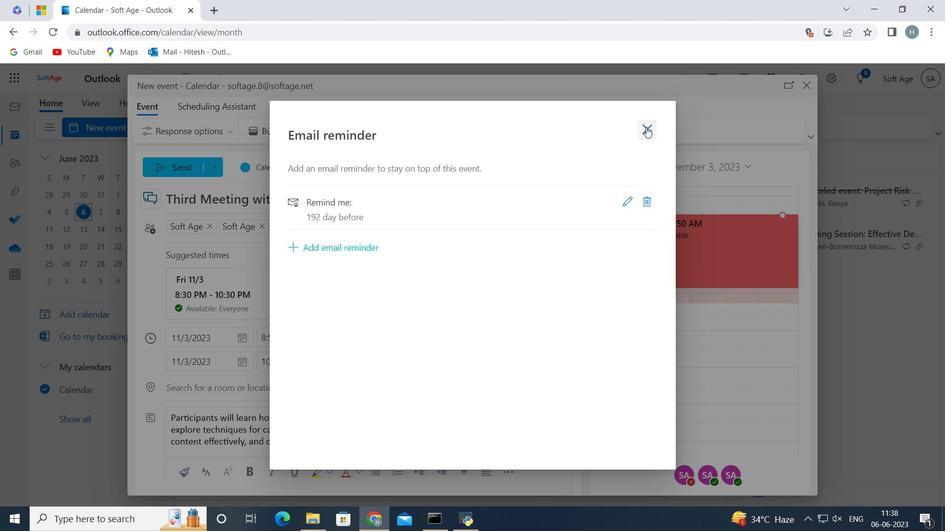 
Action: Mouse pressed left at (647, 127)
Screenshot: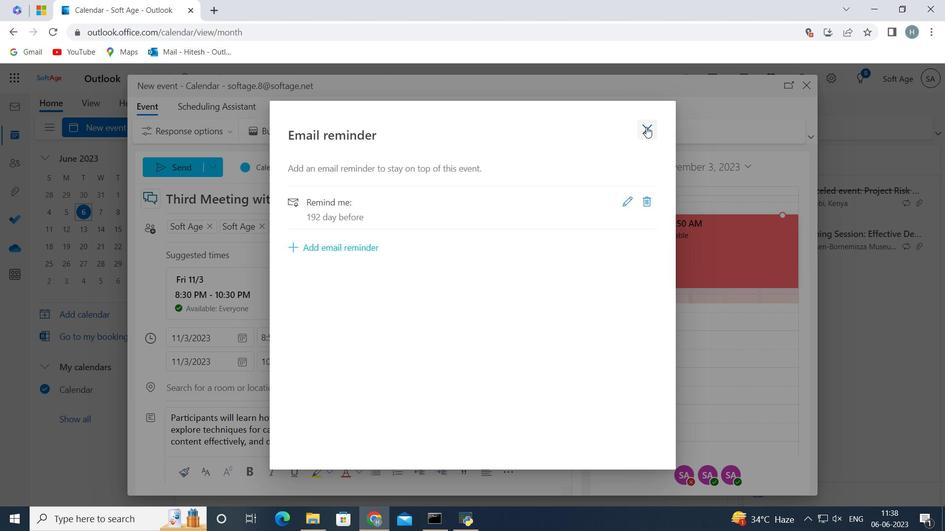 
Action: Mouse moved to (167, 165)
Screenshot: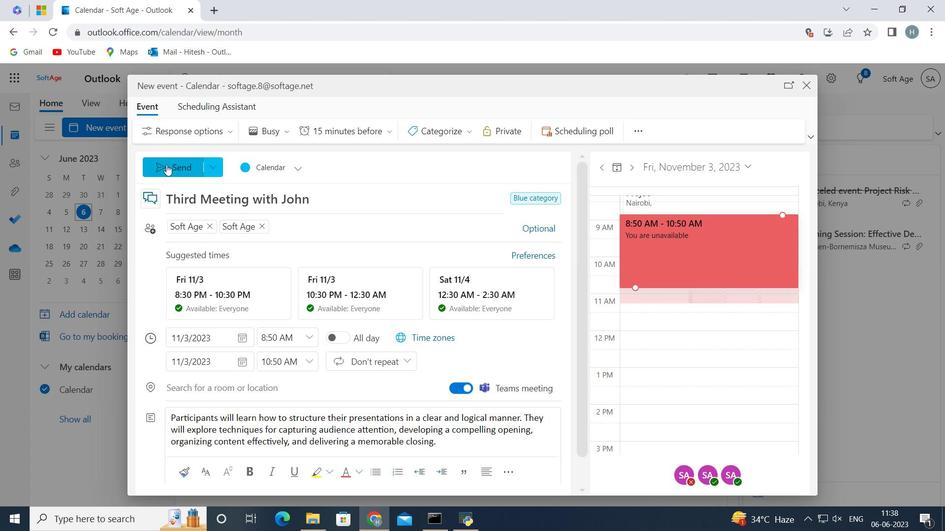 
Action: Mouse pressed left at (167, 165)
Screenshot: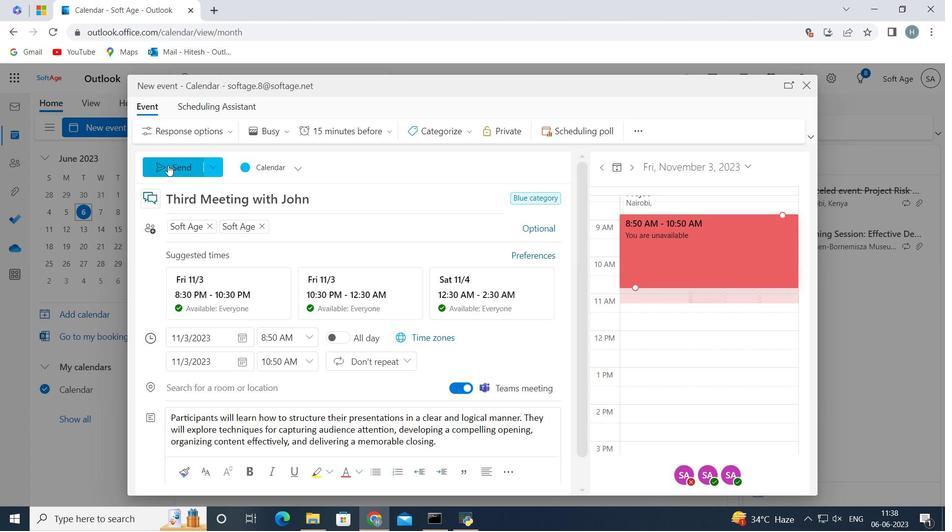 
Action: Mouse moved to (406, 165)
Screenshot: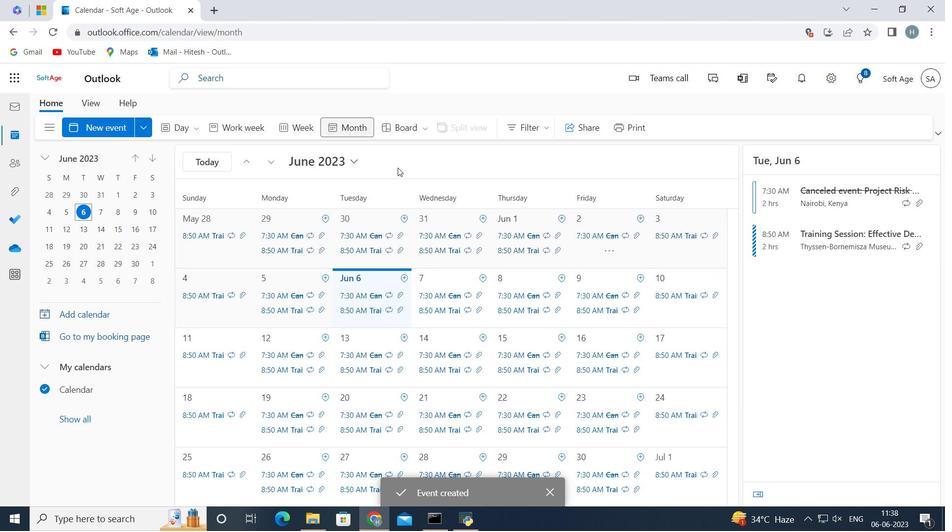 
